 Task: In the Company nvidia.com, Create email and send with subject: 'Welcome to a New Paradigm: Introducing Our Visionary Solution', and with mail content 'Hello,_x000D_
Unlock your full potential with our game-changing solution. Embrace the possibilities and embark on a journey of growth and success in your industry._x000D_
Regards', attach the document: Project_plan.docx and insert image: visitingcard.jpg. Below Regards, write Instagram and insert the URL: 'www.instagram.com'. Mark checkbox to create task to follow up : In 3 business days .  Enter or choose an email address of recipient's from company's contact and send.. Logged in from softage.5@softage.net
Action: Mouse moved to (79, 60)
Screenshot: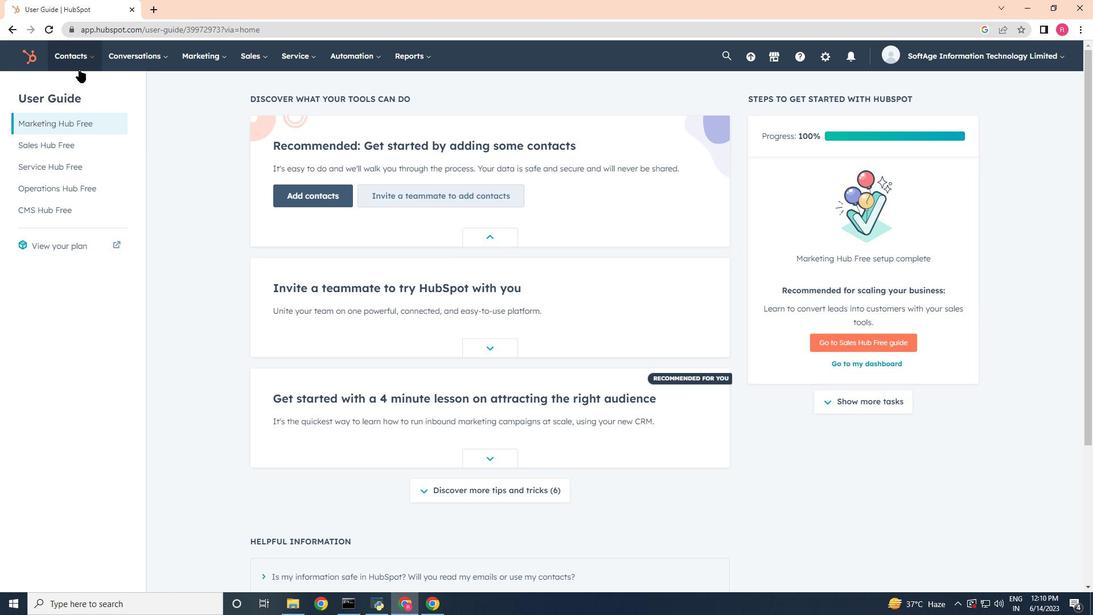 
Action: Mouse pressed left at (79, 60)
Screenshot: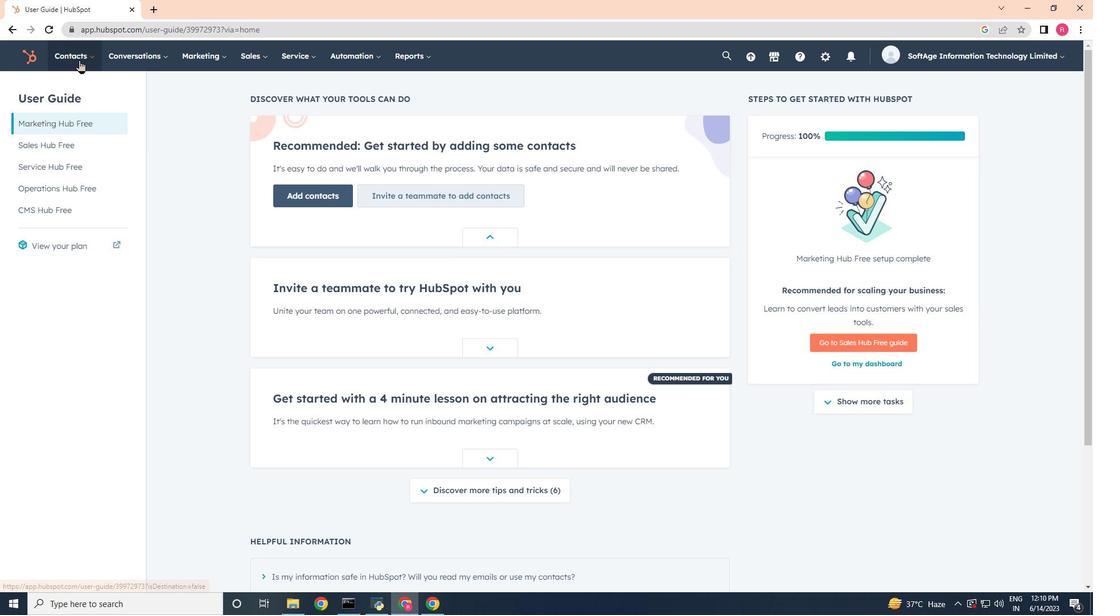 
Action: Mouse moved to (88, 89)
Screenshot: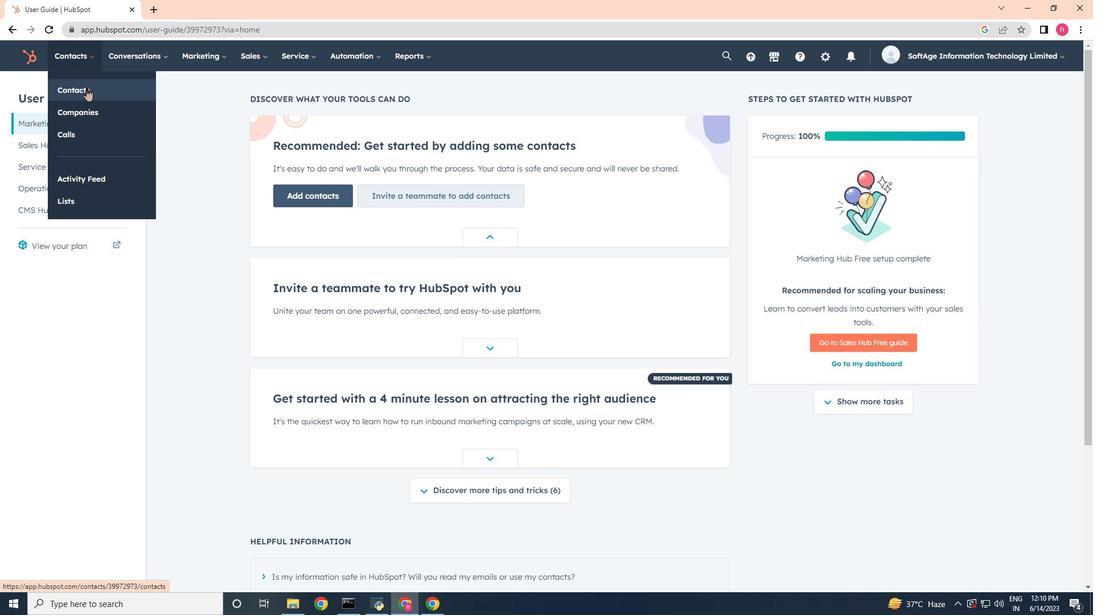 
Action: Mouse pressed left at (88, 89)
Screenshot: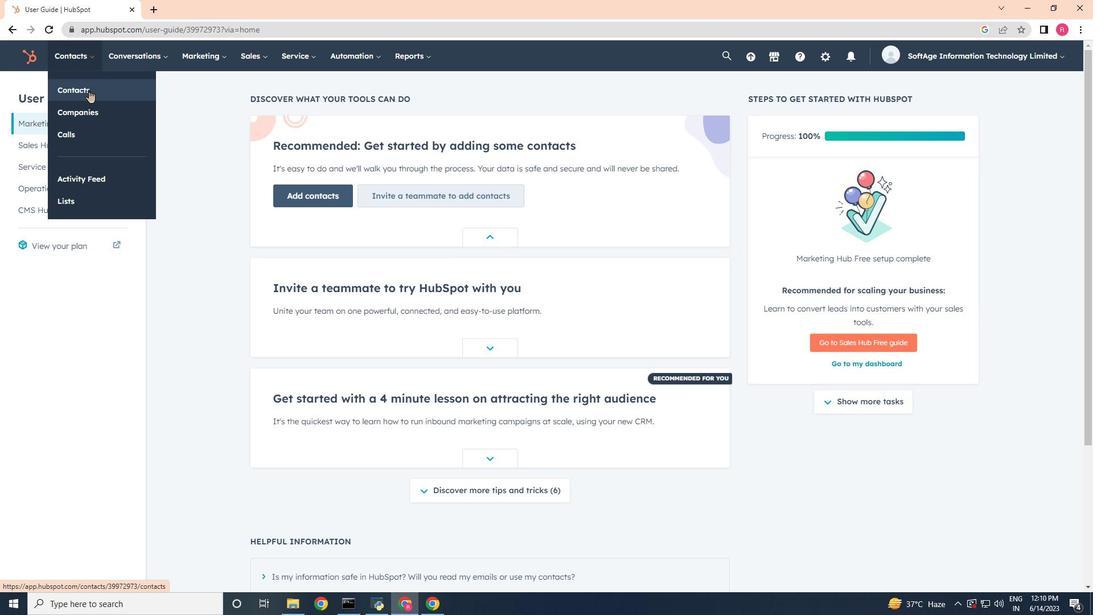 
Action: Mouse moved to (72, 61)
Screenshot: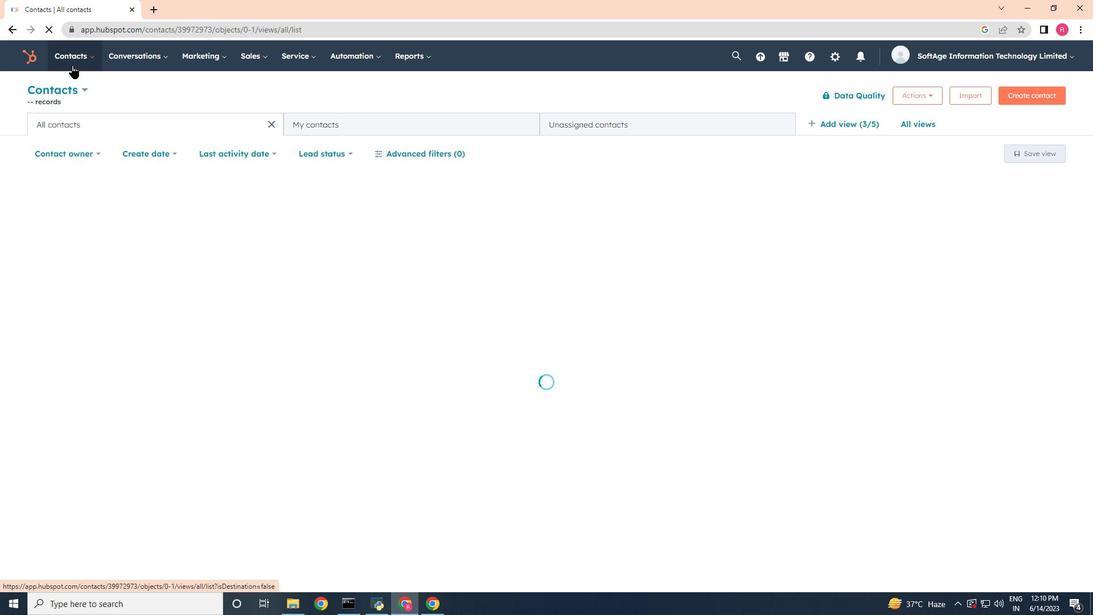 
Action: Mouse pressed left at (72, 61)
Screenshot: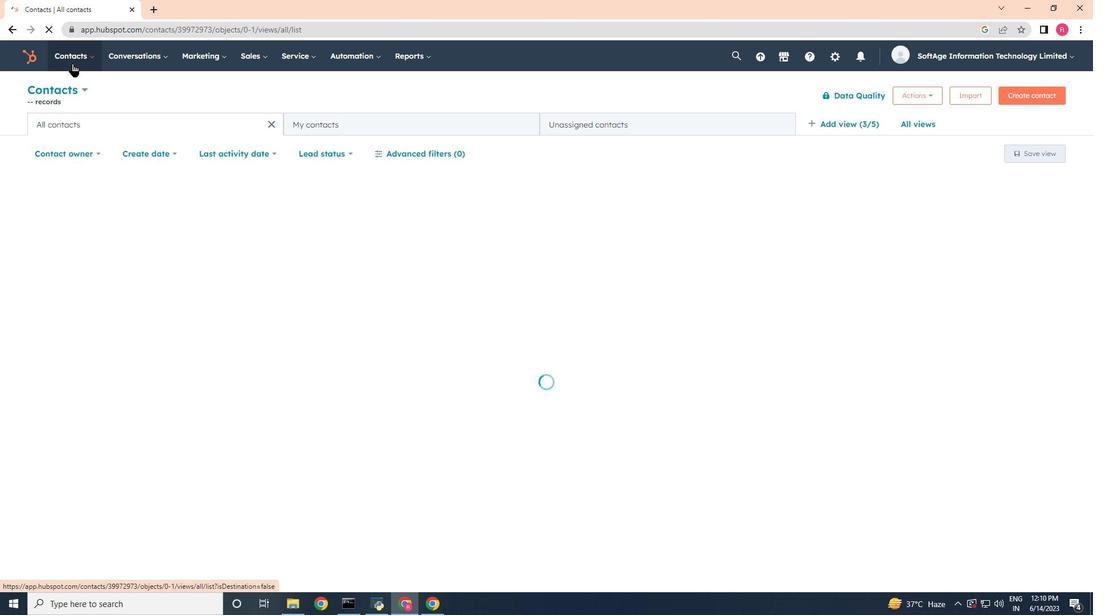 
Action: Mouse moved to (87, 111)
Screenshot: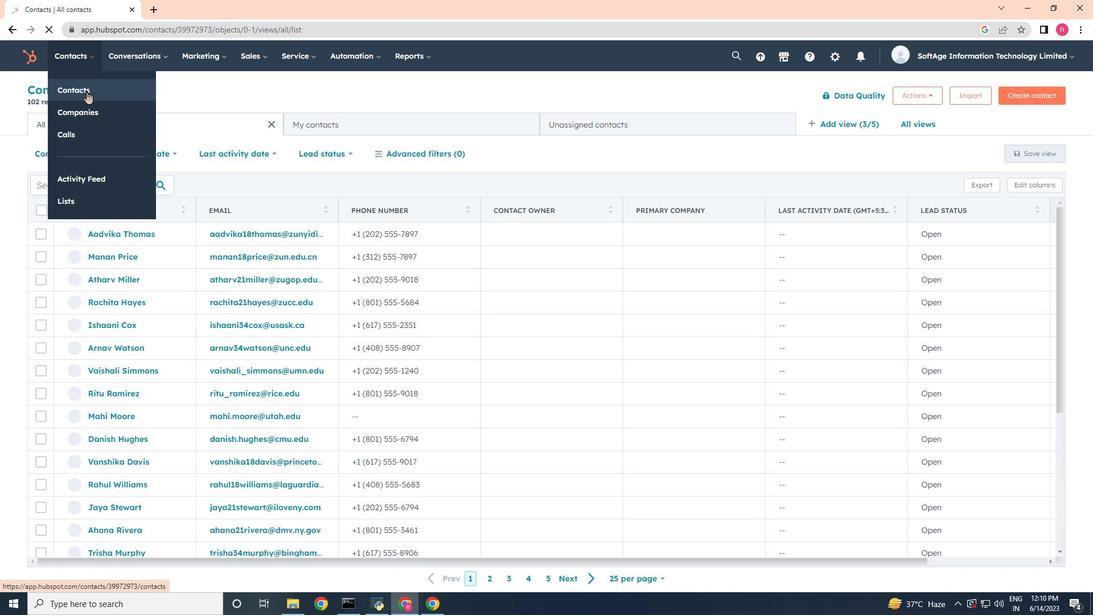 
Action: Mouse pressed left at (87, 111)
Screenshot: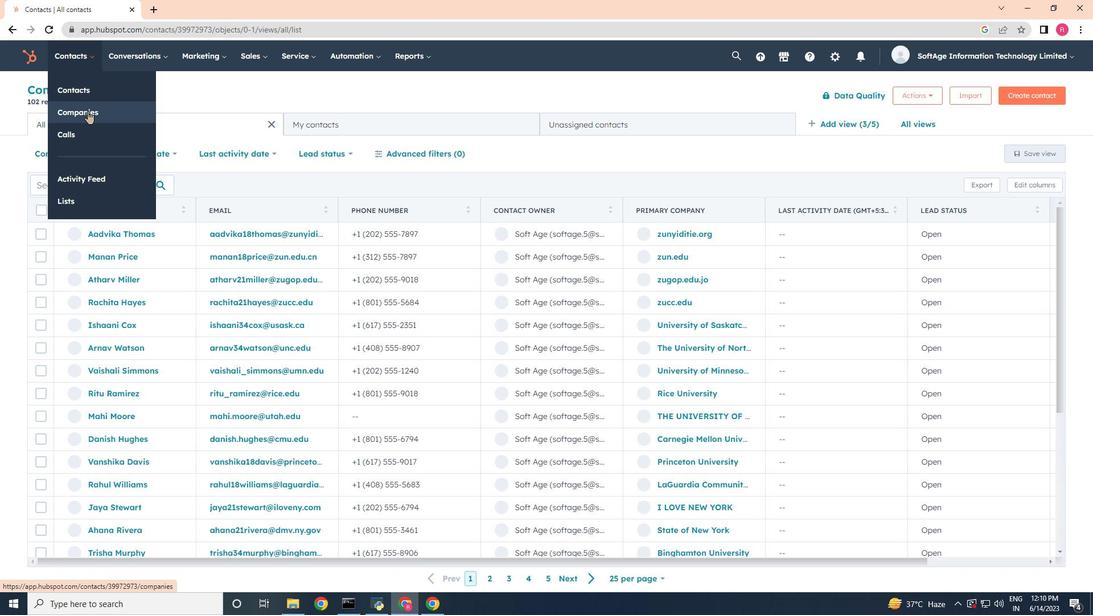 
Action: Mouse moved to (96, 182)
Screenshot: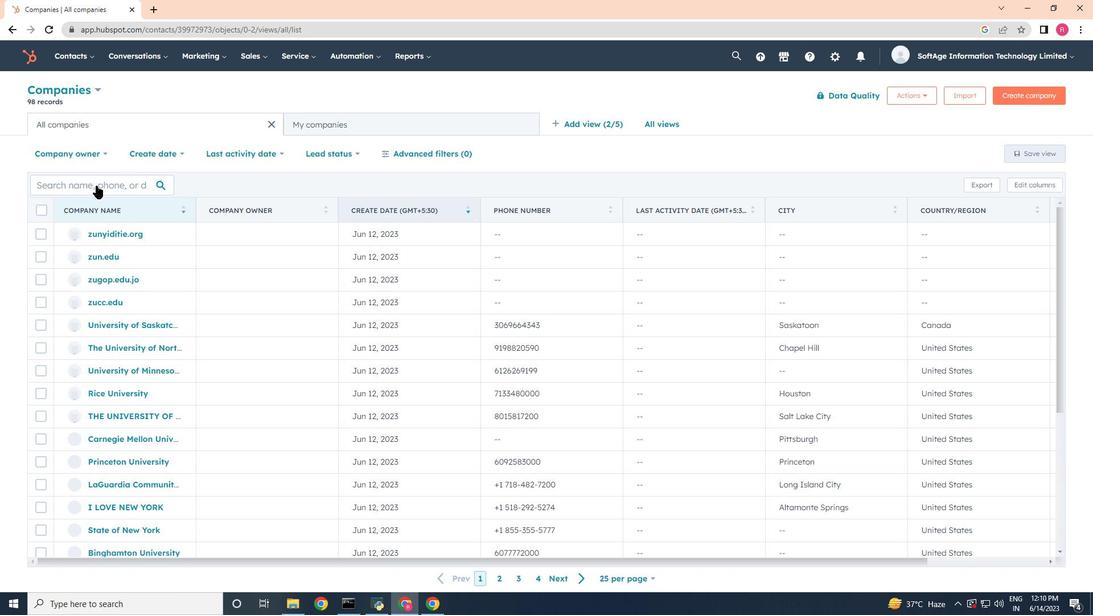 
Action: Mouse pressed left at (96, 182)
Screenshot: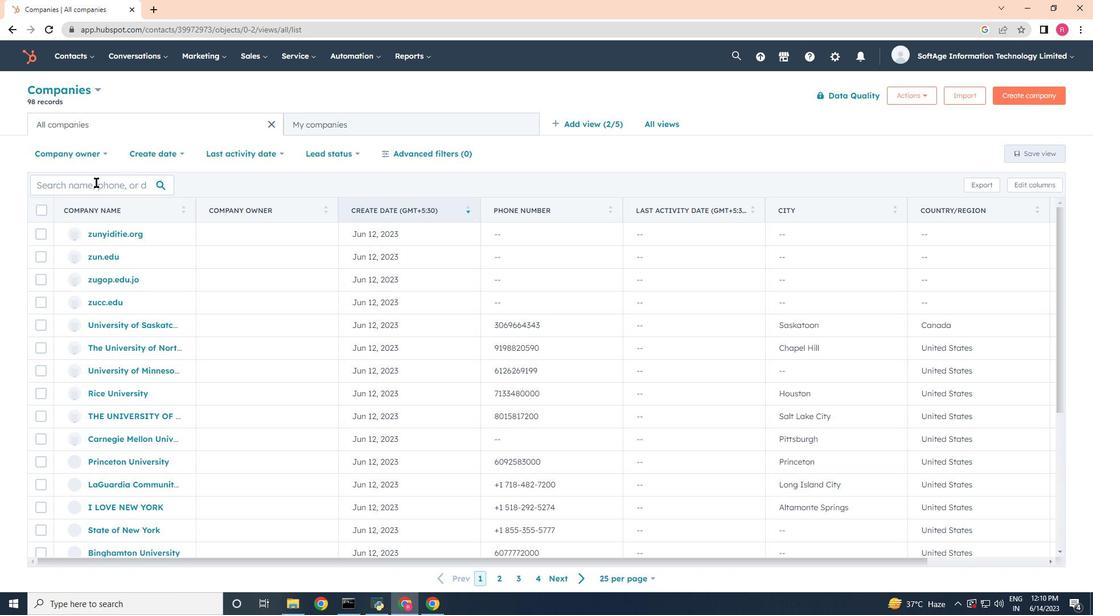 
Action: Key pressed nvidia.com
Screenshot: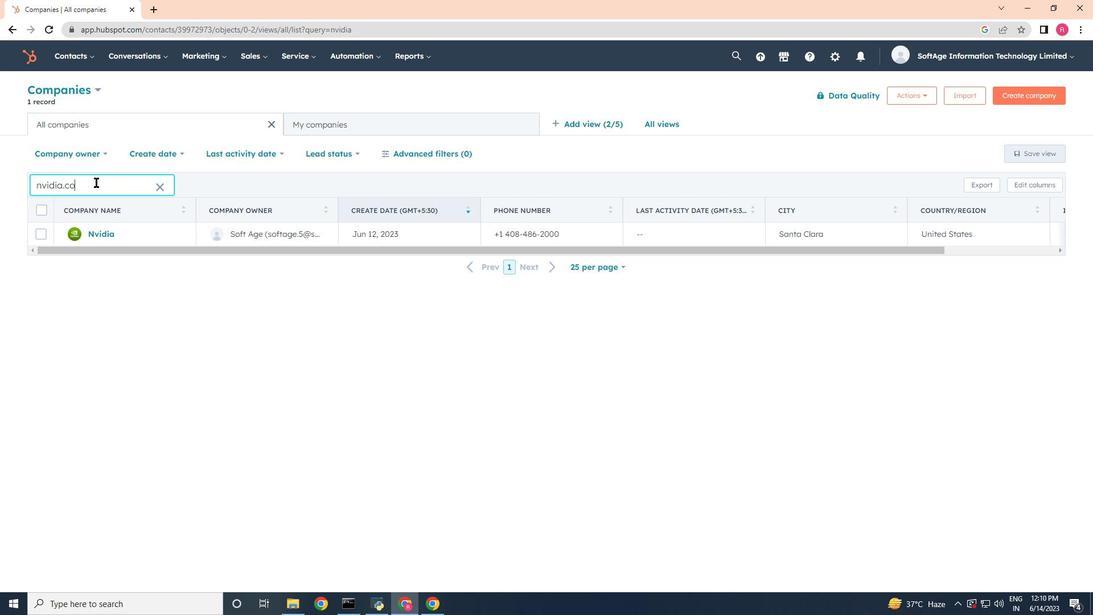 
Action: Mouse moved to (93, 233)
Screenshot: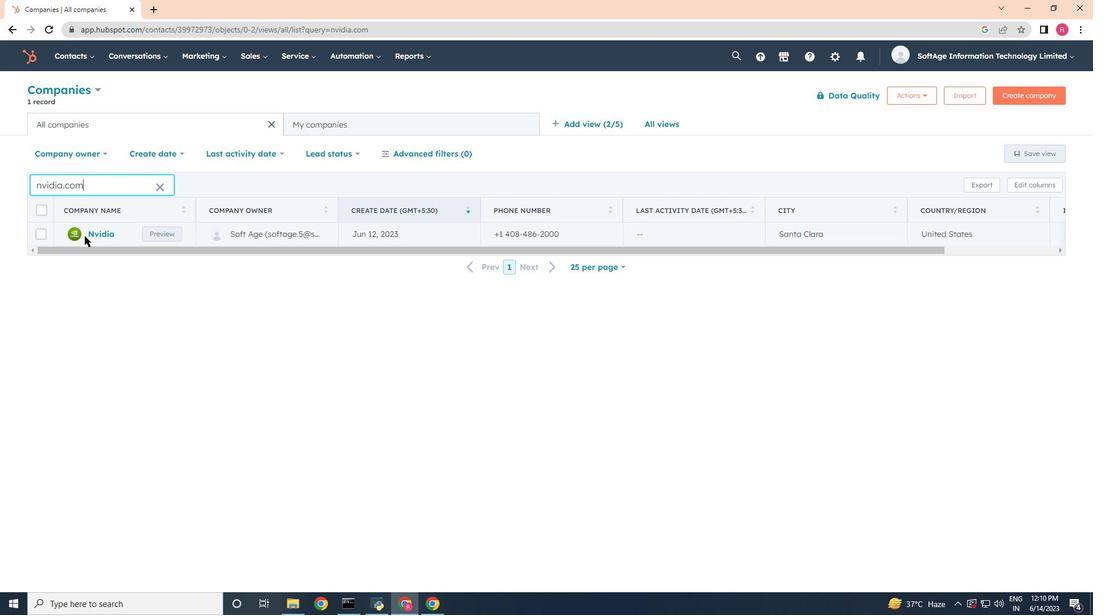 
Action: Mouse pressed left at (93, 233)
Screenshot: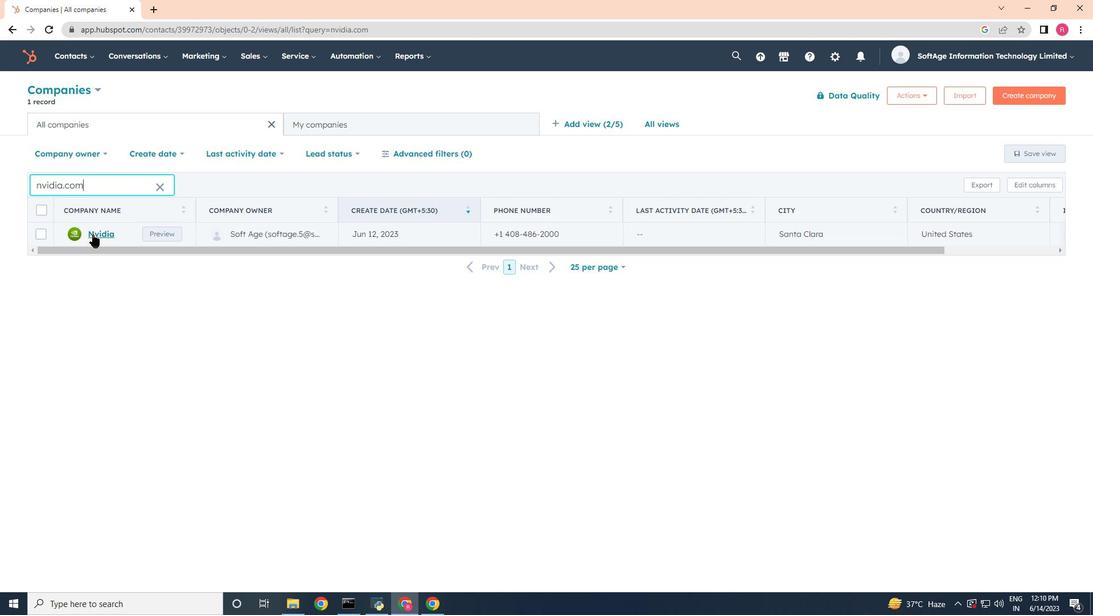 
Action: Mouse moved to (79, 194)
Screenshot: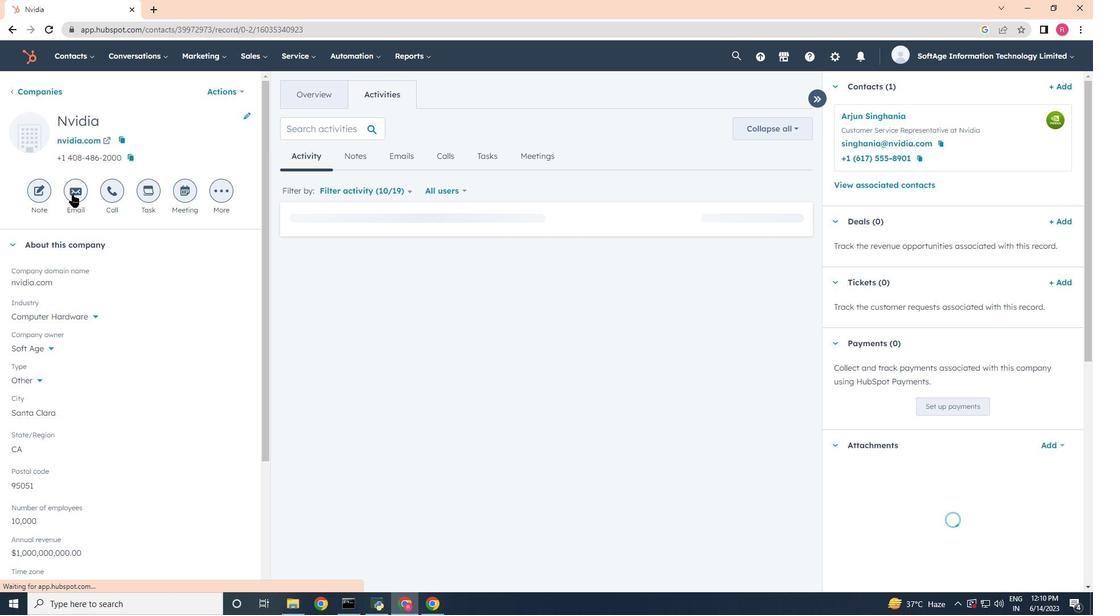 
Action: Mouse pressed left at (79, 194)
Screenshot: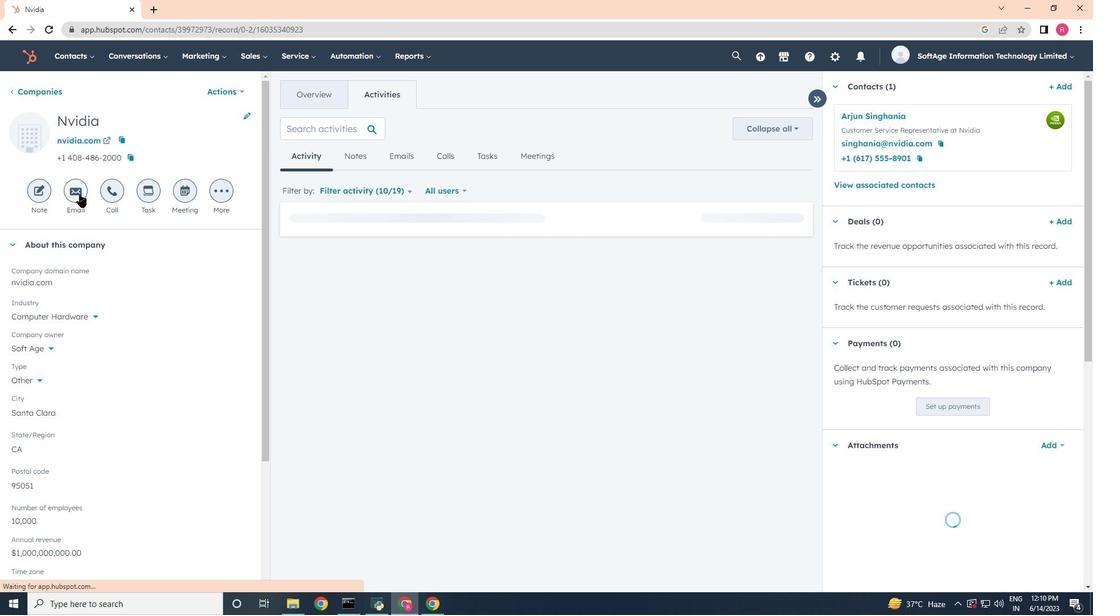 
Action: Mouse moved to (961, 285)
Screenshot: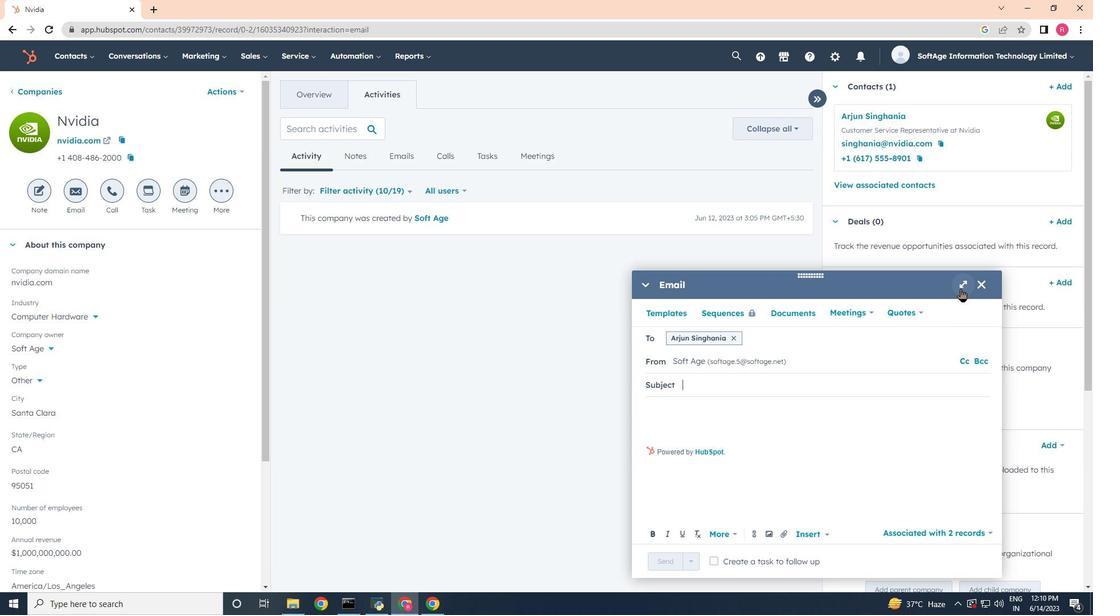 
Action: Mouse pressed left at (961, 285)
Screenshot: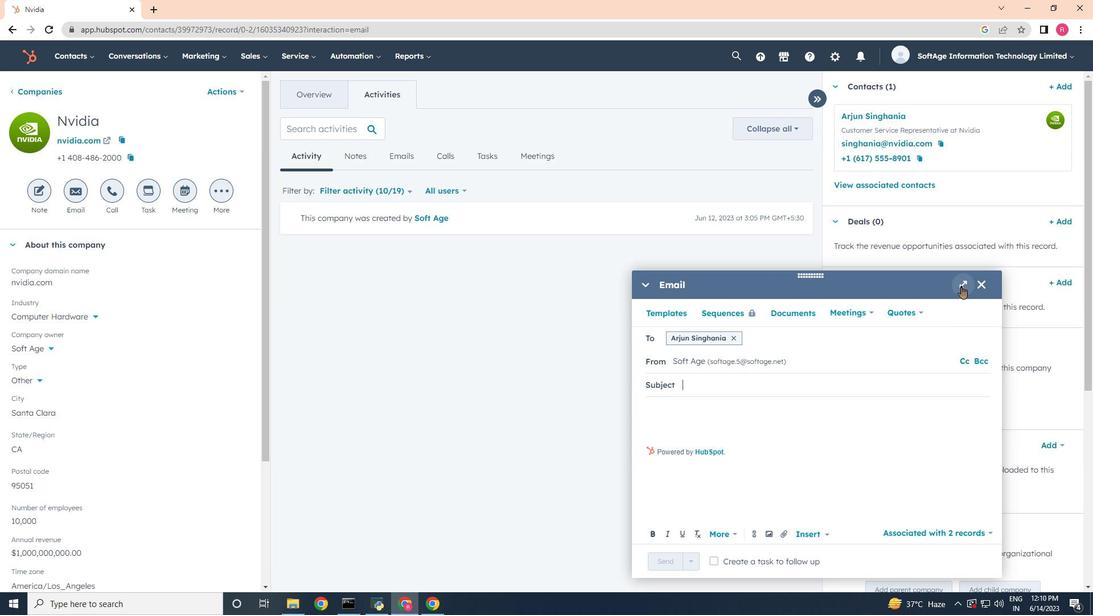 
Action: Mouse moved to (420, 340)
Screenshot: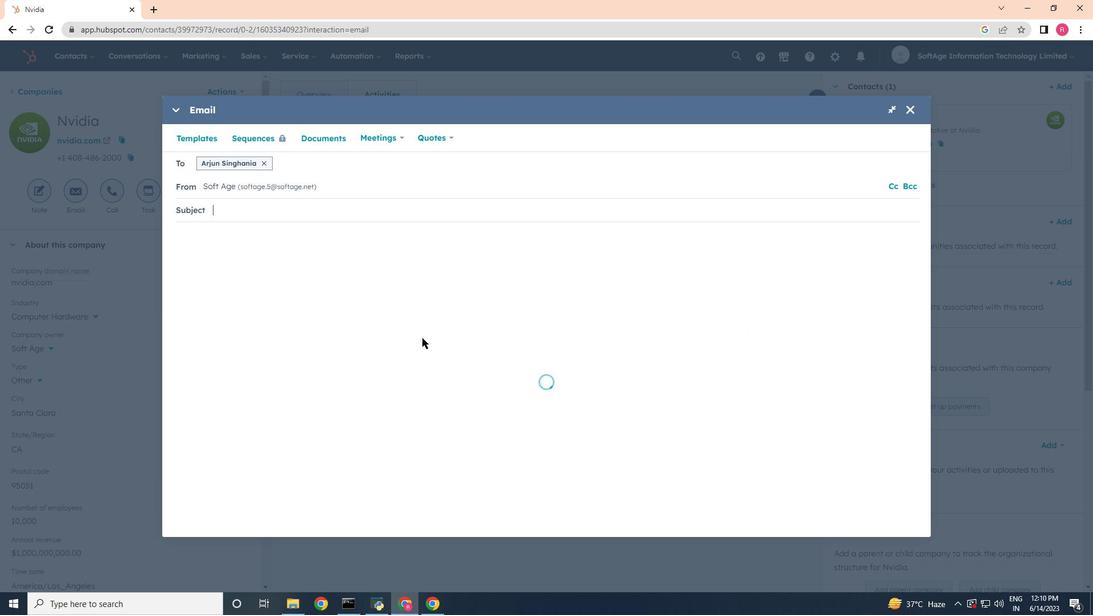 
Action: Key pressed <Key.shift>Welcome<Key.space>to<Key.space>a<Key.space><Key.shift>New<Key.space><Key.shift>Paradigm<Key.space><Key.backspace><Key.shift_r>:<Key.space><Key.shift>Introducing<Key.space><Key.shift>Our<Key.space><Key.shift><Key.shift><Key.shift><Key.shift><Key.shift><Key.shift><Key.shift><Key.shift><Key.shift><Key.shift><Key.shift><Key.shift><Key.shift>Visionary<Key.space><Key.shift>Solution
Screenshot: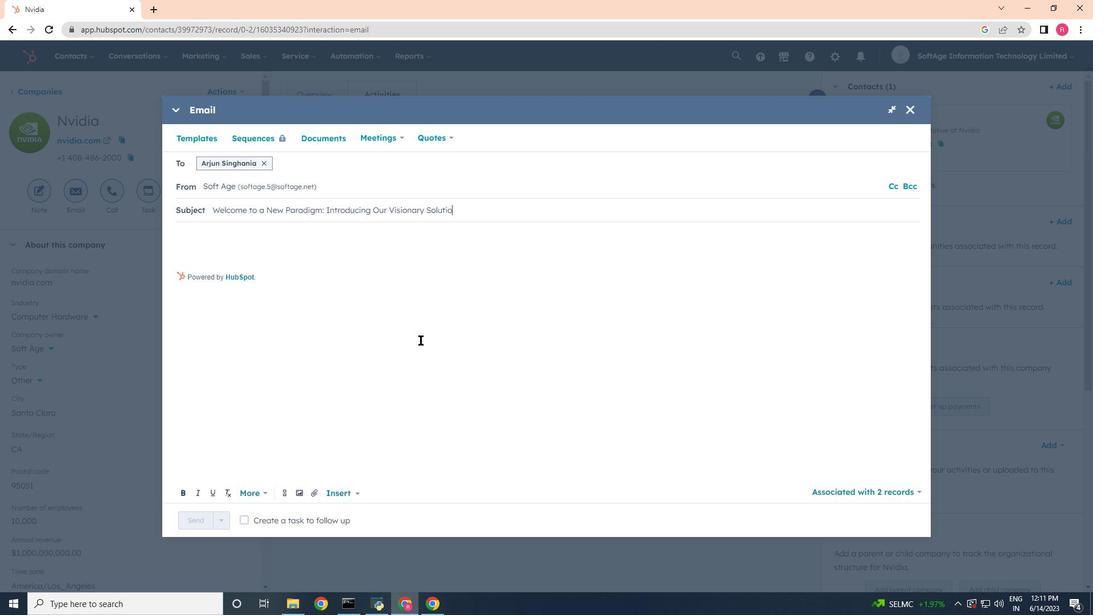 
Action: Mouse moved to (189, 231)
Screenshot: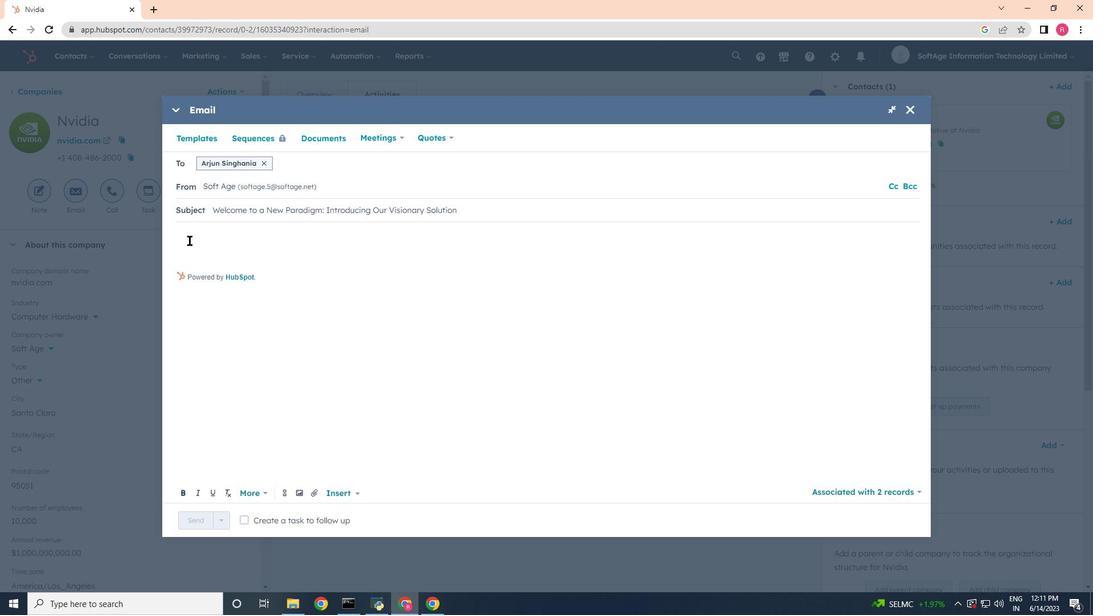 
Action: Mouse pressed left at (189, 231)
Screenshot: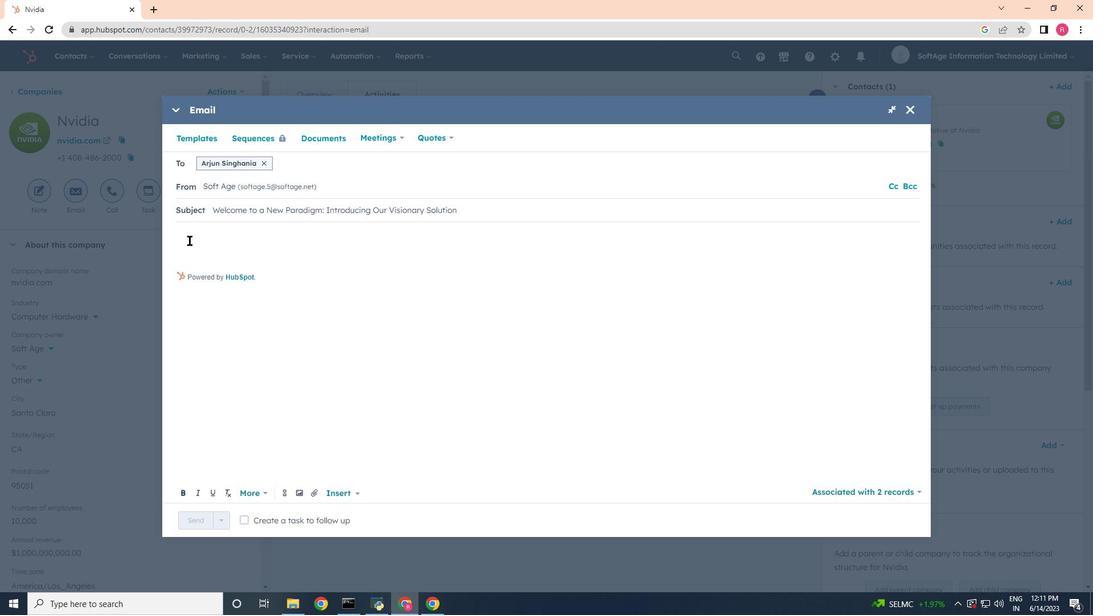 
Action: Key pressed <Key.shift>U<Key.backspace><Key.shift>Hello,<Key.enter><Key.enter><Key.shift><Key.shift><Key.shift><Key.shift><Key.shift><Key.shift>Unlock<Key.space>your<Key.space>full<Key.space>potential<Key.space>with<Key.space>our<Key.space>game-changing<Key.space>solution<Key.space><Key.backspace>.<Key.space><Key.shift><Key.shift><Key.shift><Key.shift><Key.shift><Key.shift><Key.shift>Embrace<Key.space>the<Key.space>possibiliy<Key.backspace>ties<Key.space>and<Key.space>embark<Key.space>i<Key.backspace>on<Key.space>a<Key.space>journey<Key.space>of<Key.space>grouth<Key.space>and<Key.space>success
Screenshot: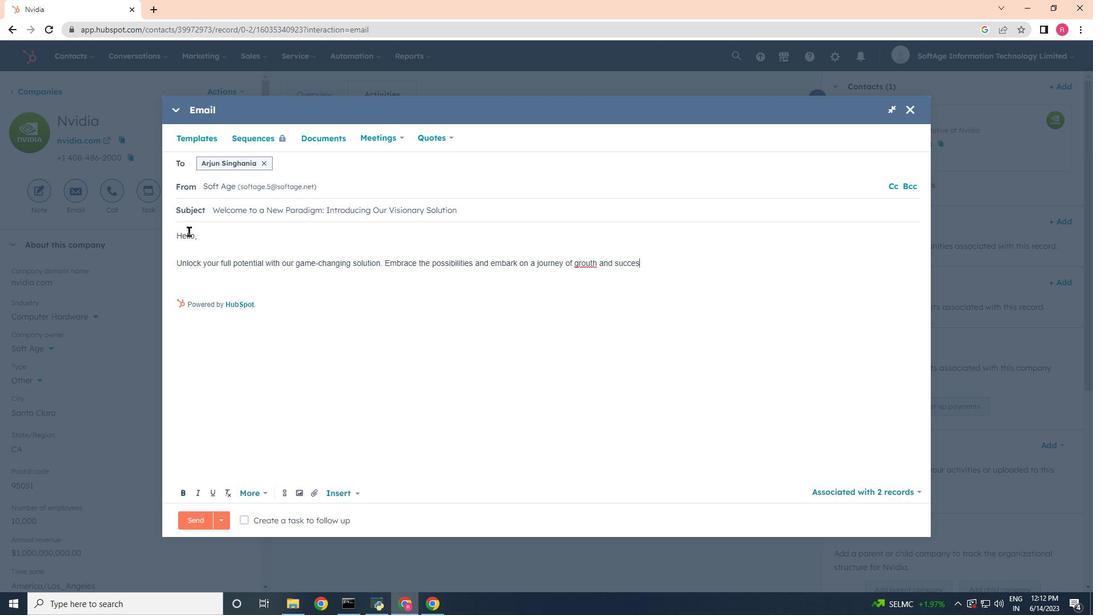 
Action: Mouse moved to (591, 264)
Screenshot: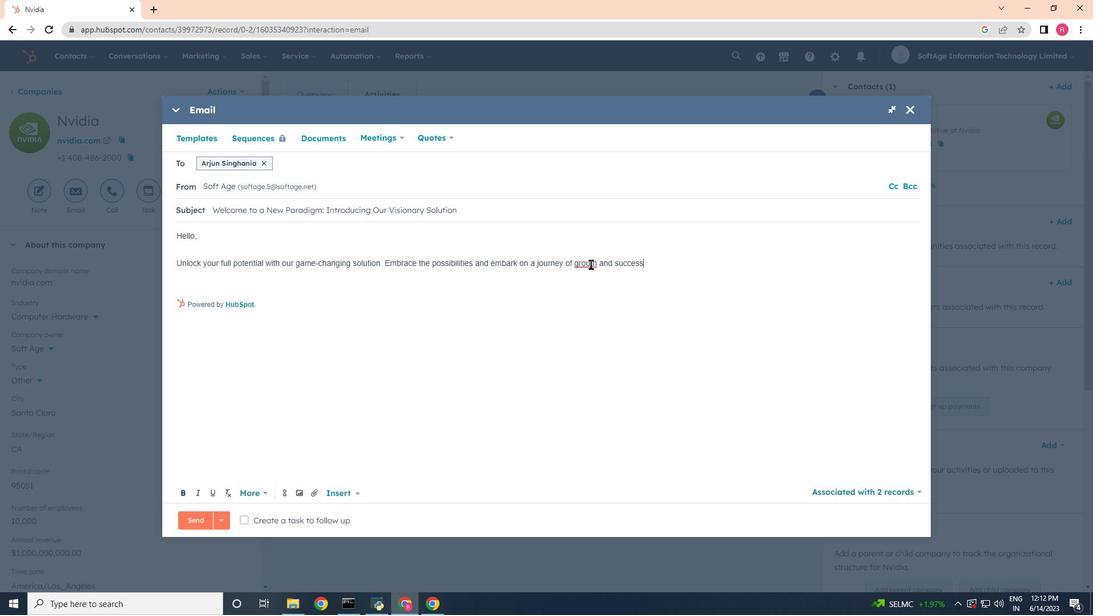
Action: Mouse pressed left at (591, 264)
Screenshot: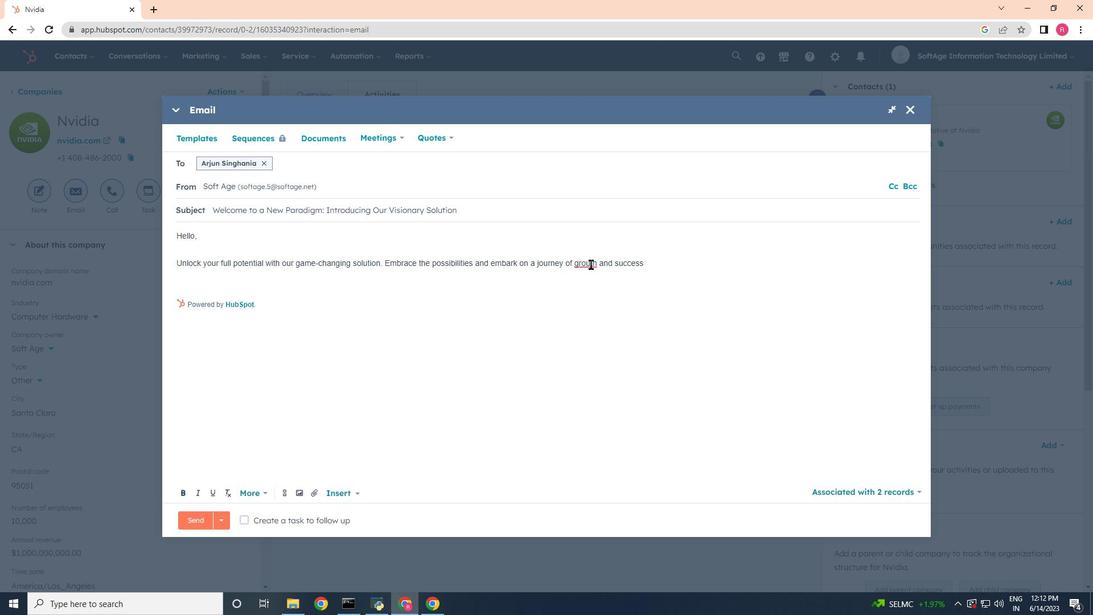 
Action: Mouse moved to (472, 218)
Screenshot: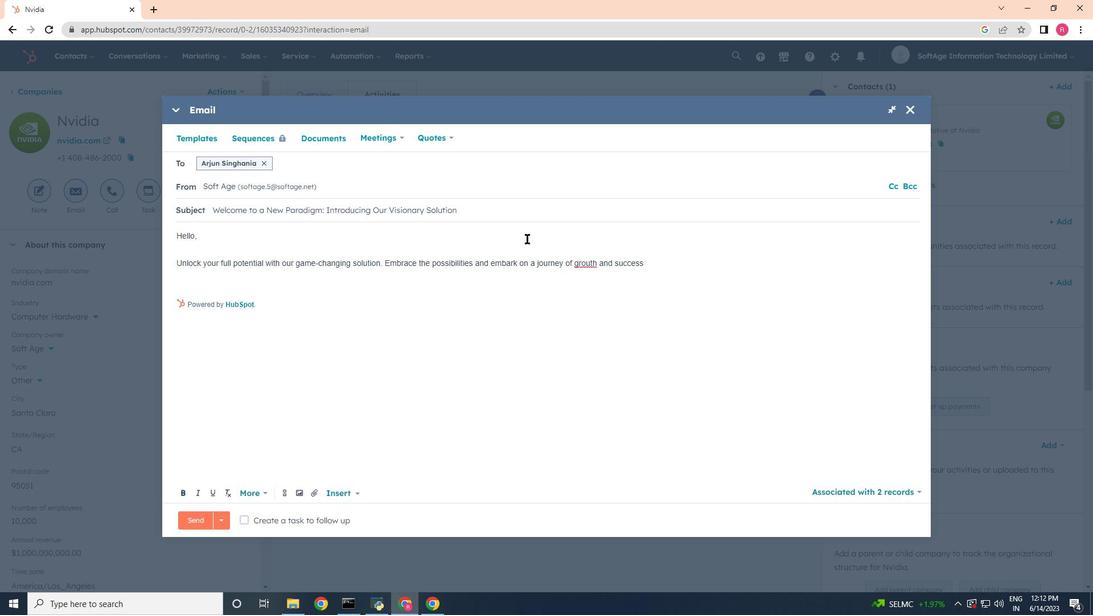 
Action: Key pressed <Key.backspace>w
Screenshot: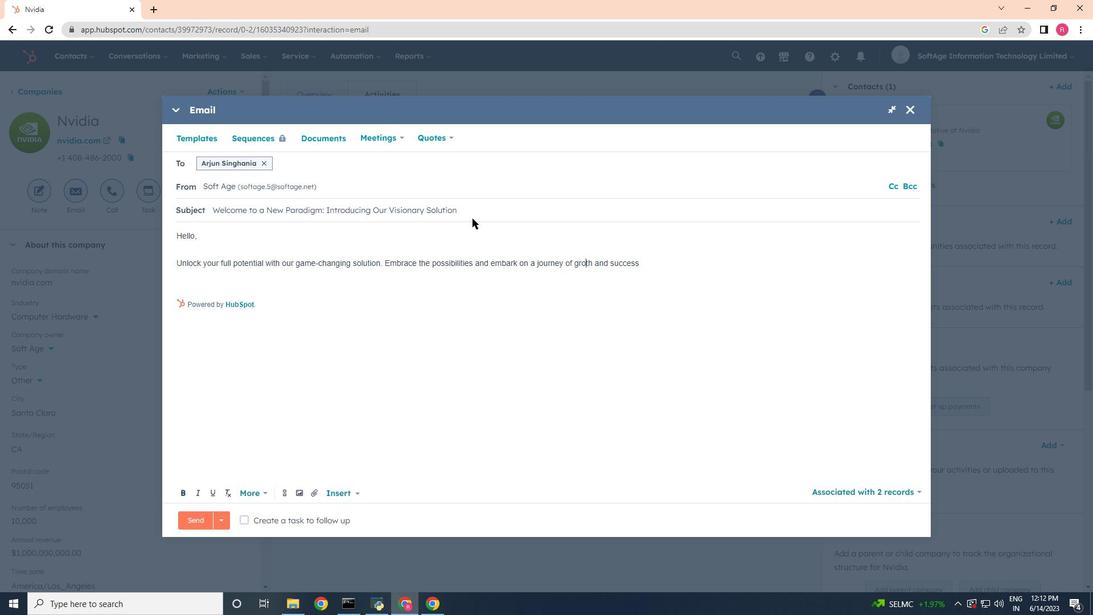 
Action: Mouse moved to (673, 263)
Screenshot: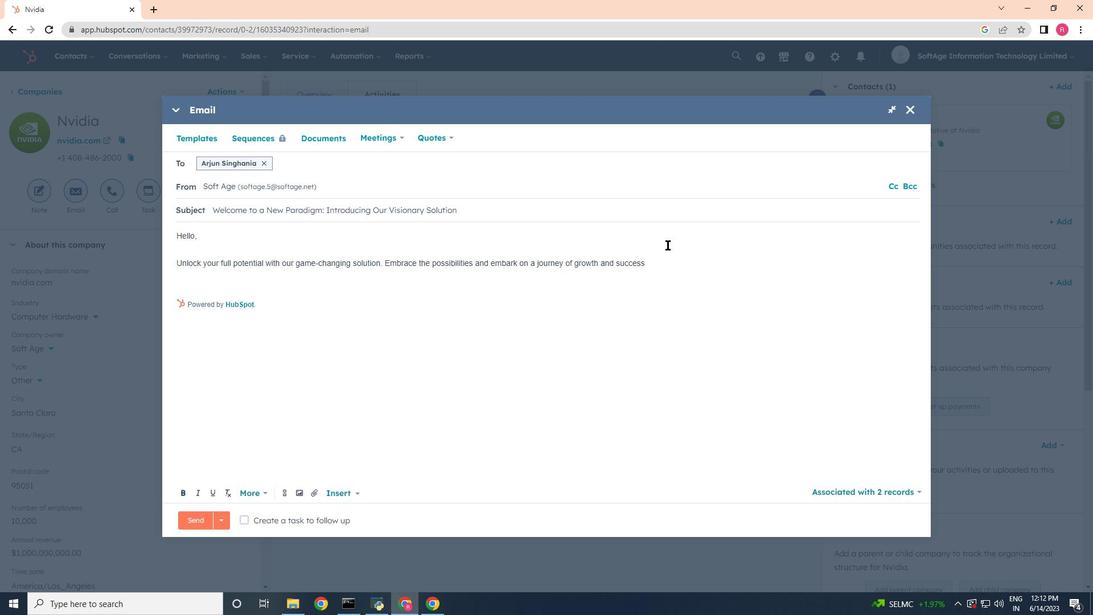 
Action: Mouse pressed left at (673, 263)
Screenshot: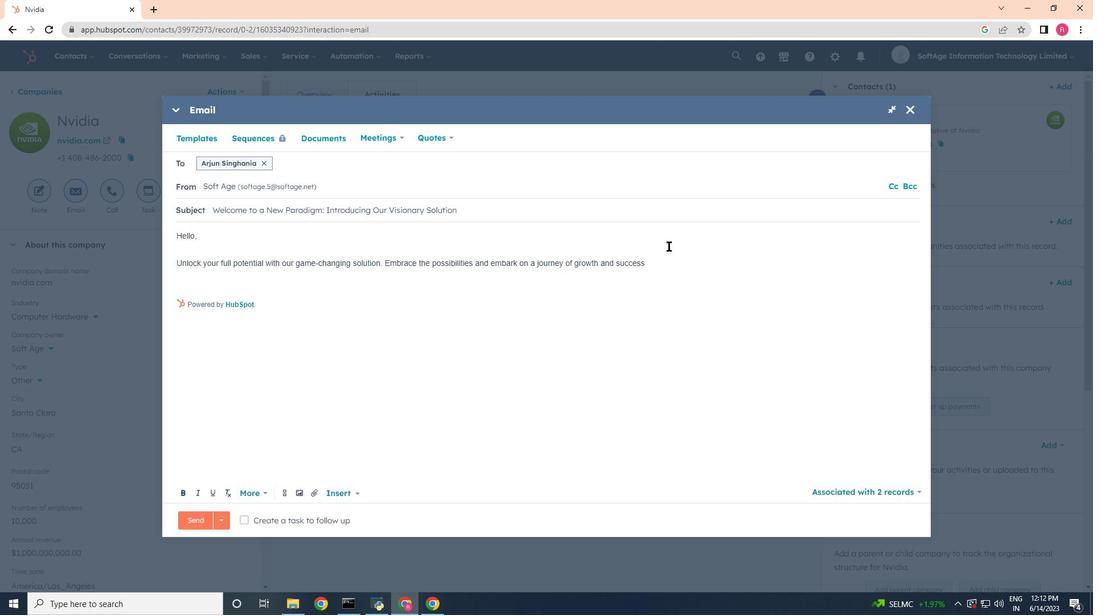
Action: Mouse moved to (607, 253)
Screenshot: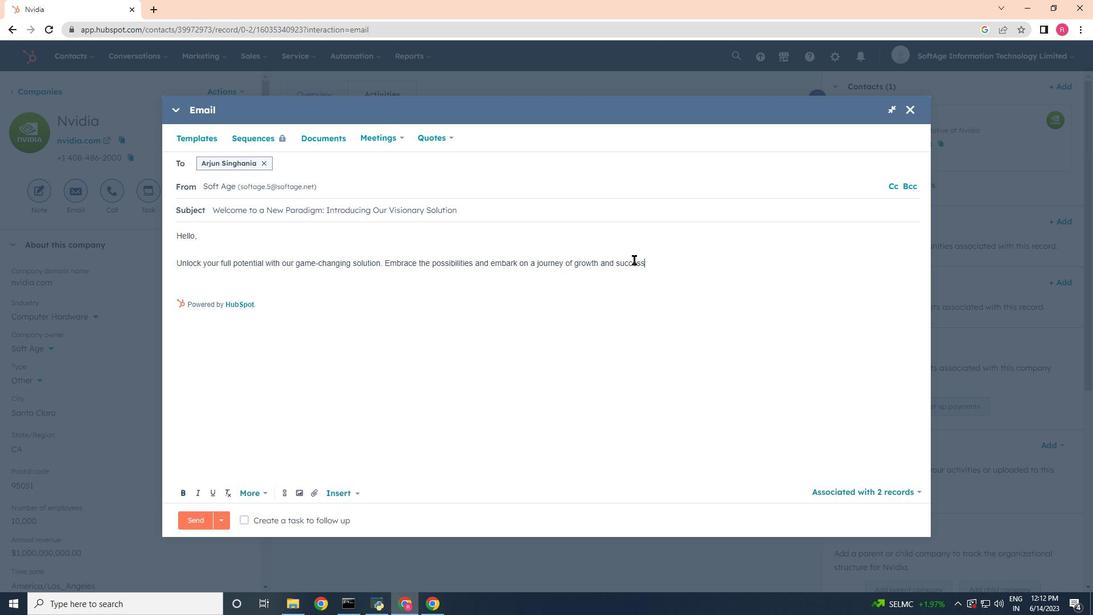 
Action: Key pressed <Key.space>in<Key.space>your<Key.space>industry.<Key.enter><Key.enter><Key.shift>Regards,<Key.enter>
Screenshot: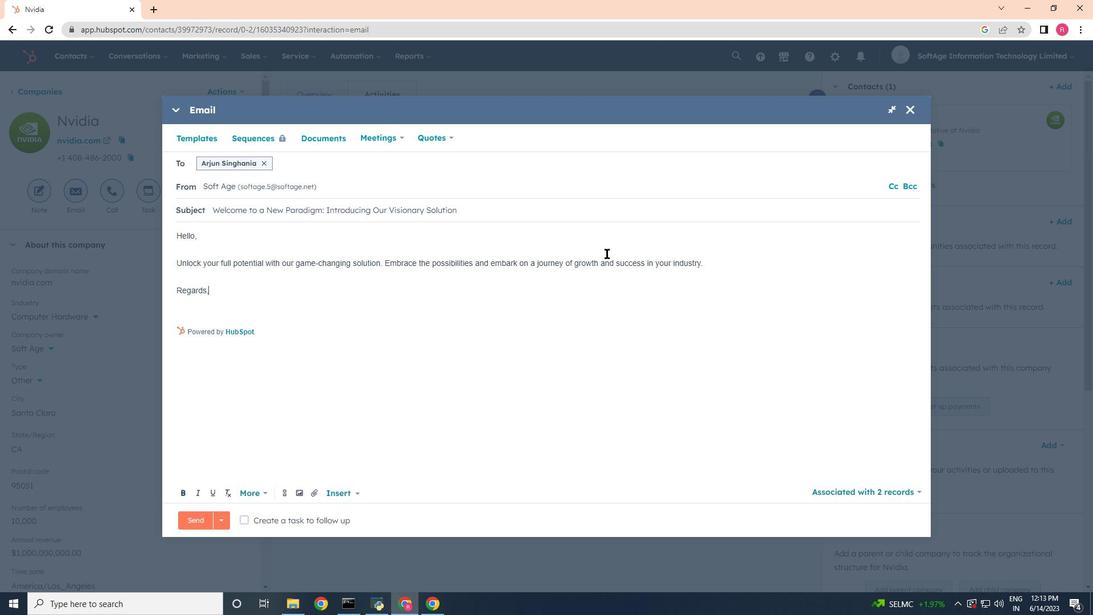 
Action: Mouse moved to (312, 492)
Screenshot: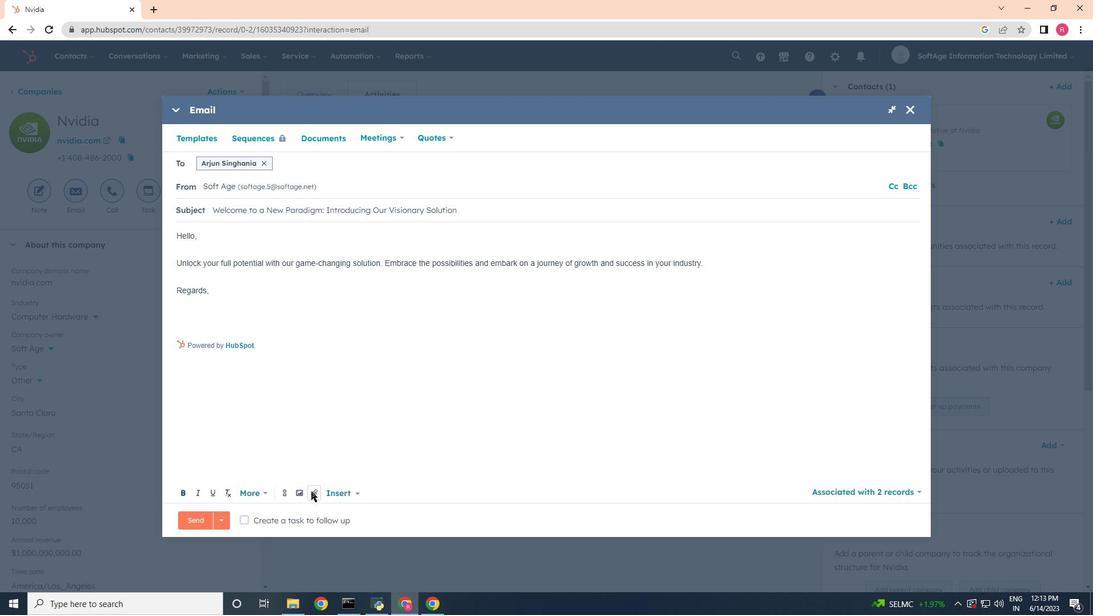 
Action: Mouse pressed left at (312, 492)
Screenshot: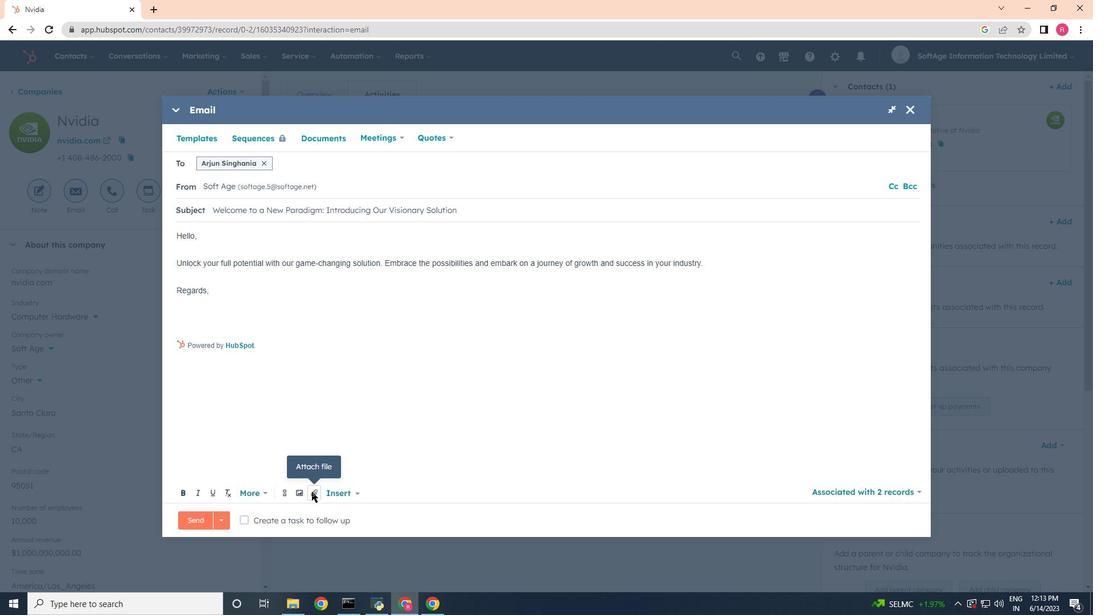 
Action: Mouse moved to (328, 458)
Screenshot: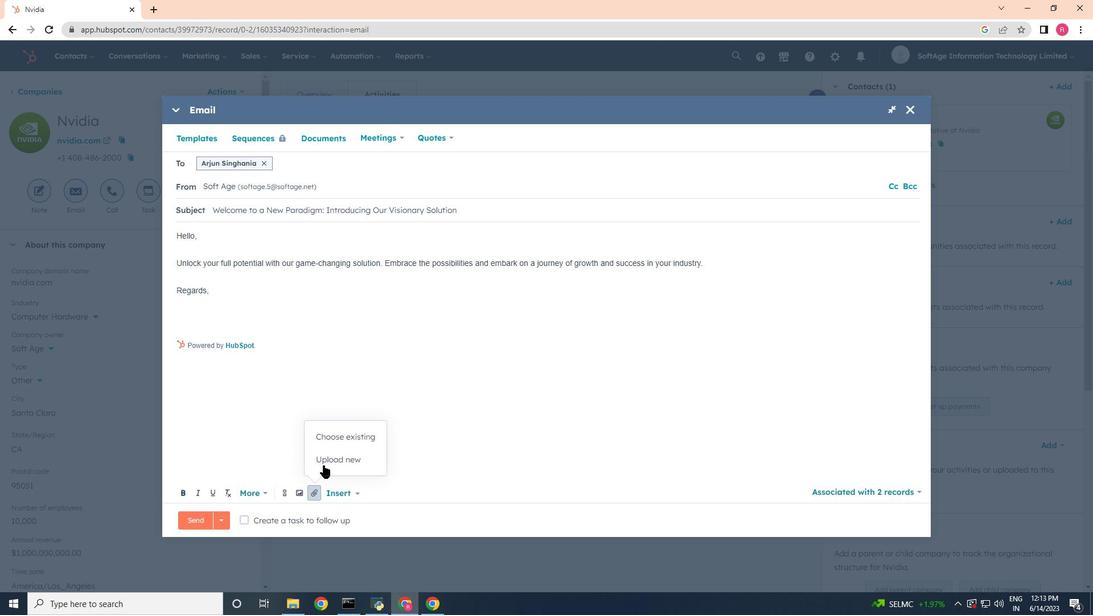 
Action: Mouse pressed left at (328, 458)
Screenshot: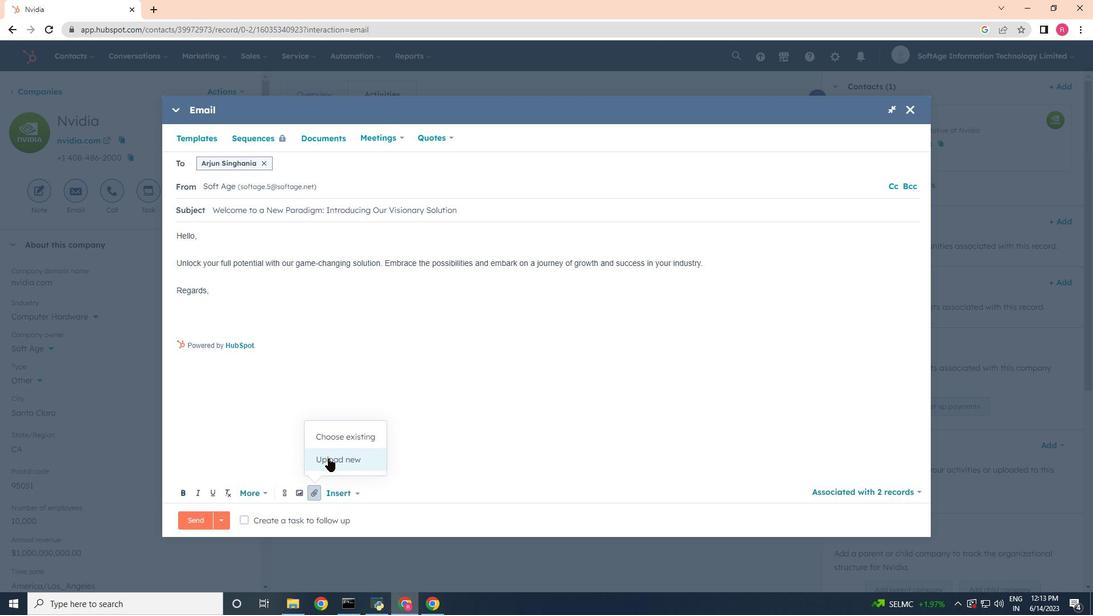 
Action: Mouse moved to (210, 174)
Screenshot: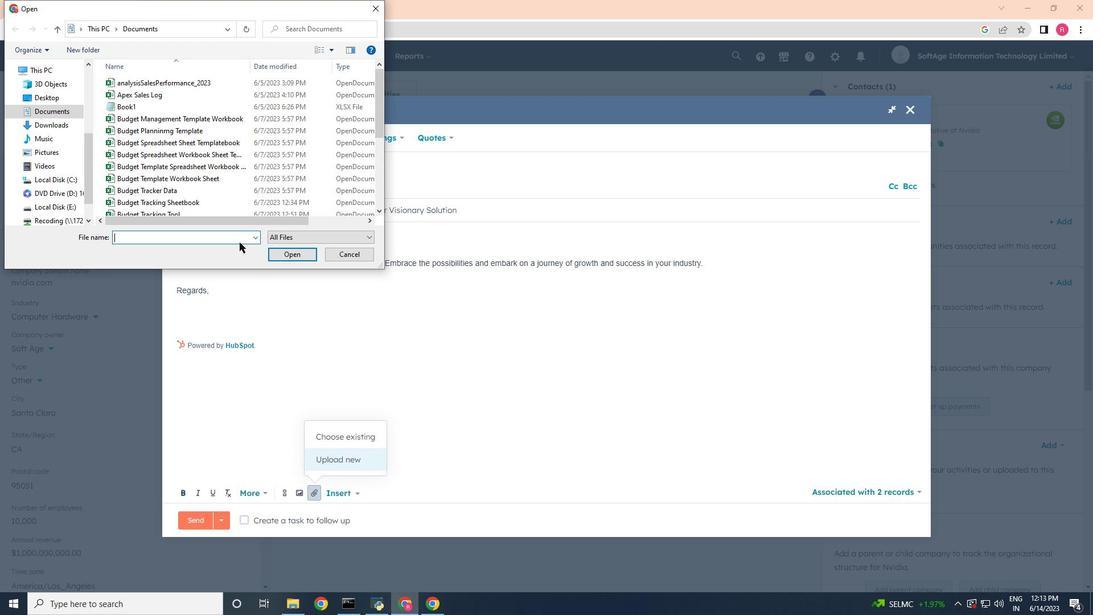 
Action: Mouse scrolled (210, 174) with delta (0, 0)
Screenshot: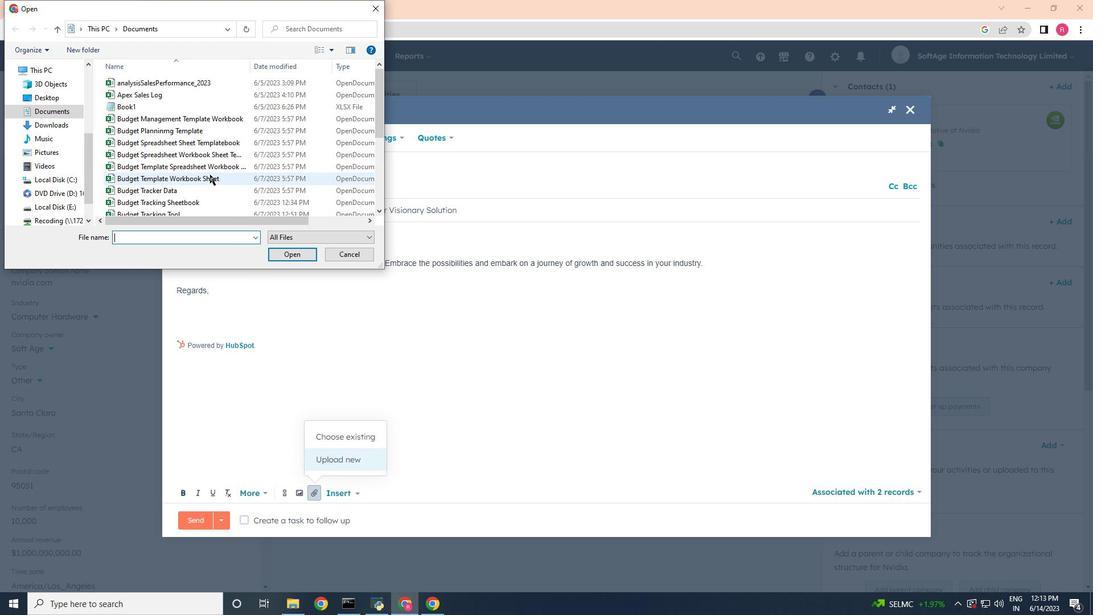 
Action: Mouse scrolled (210, 174) with delta (0, 0)
Screenshot: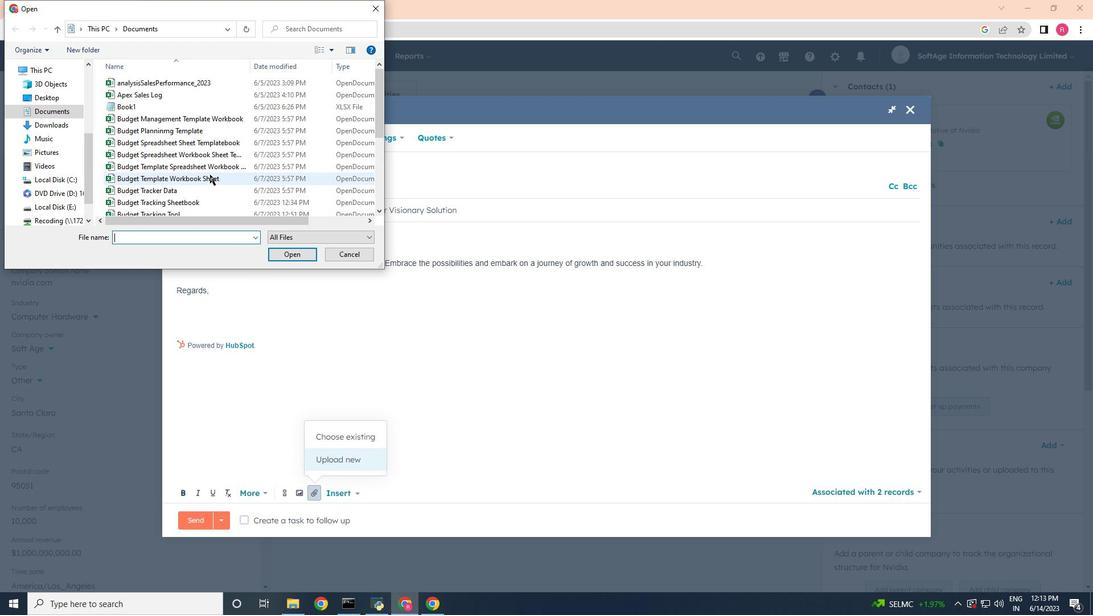 
Action: Mouse moved to (209, 174)
Screenshot: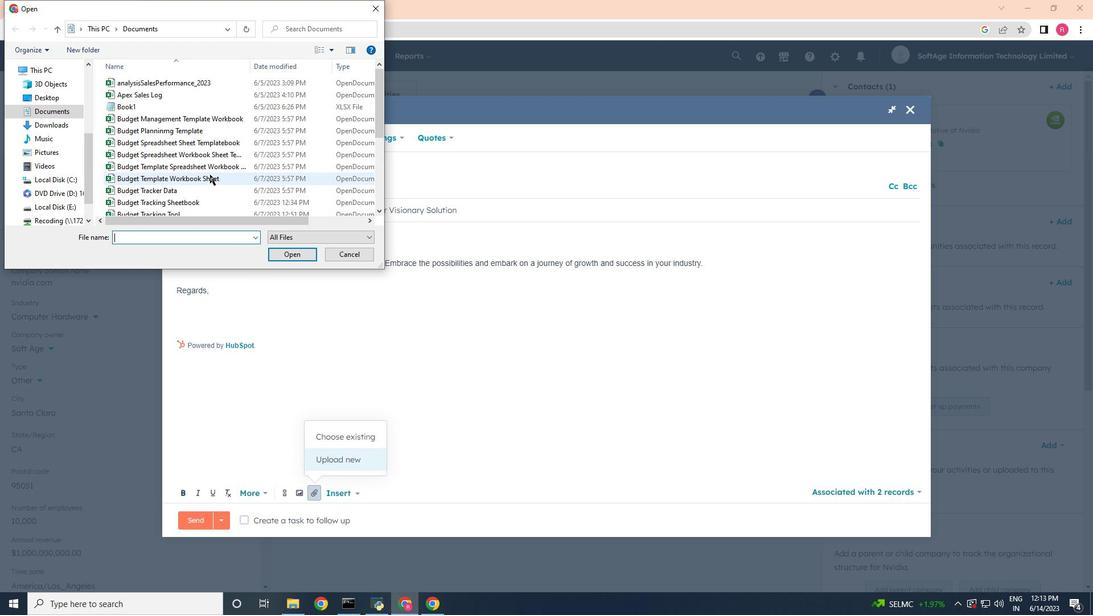 
Action: Mouse scrolled (209, 173) with delta (0, 0)
Screenshot: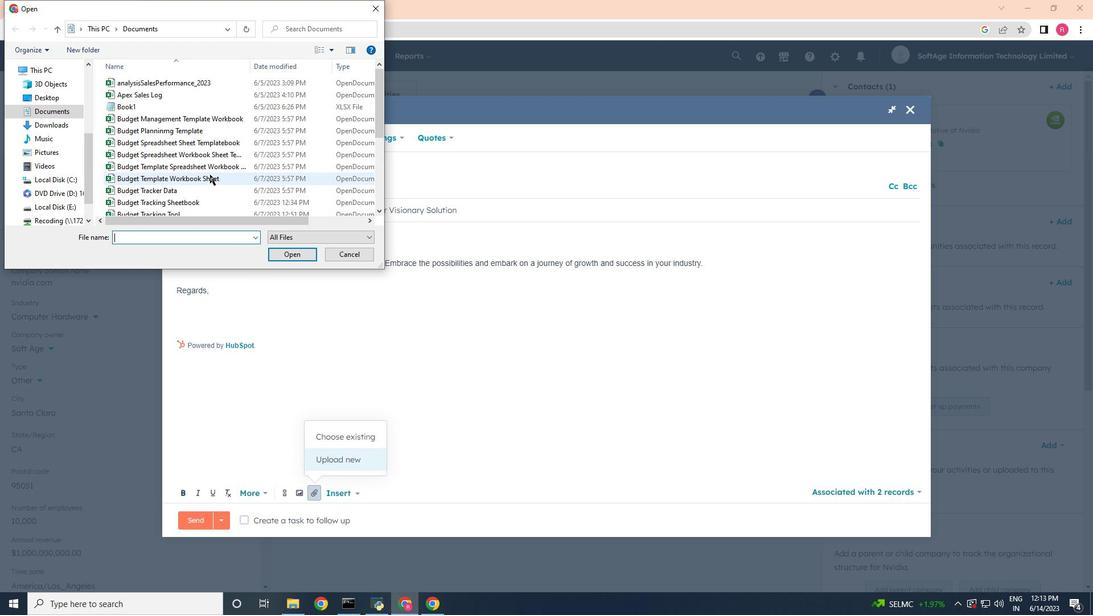 
Action: Mouse scrolled (209, 173) with delta (0, 0)
Screenshot: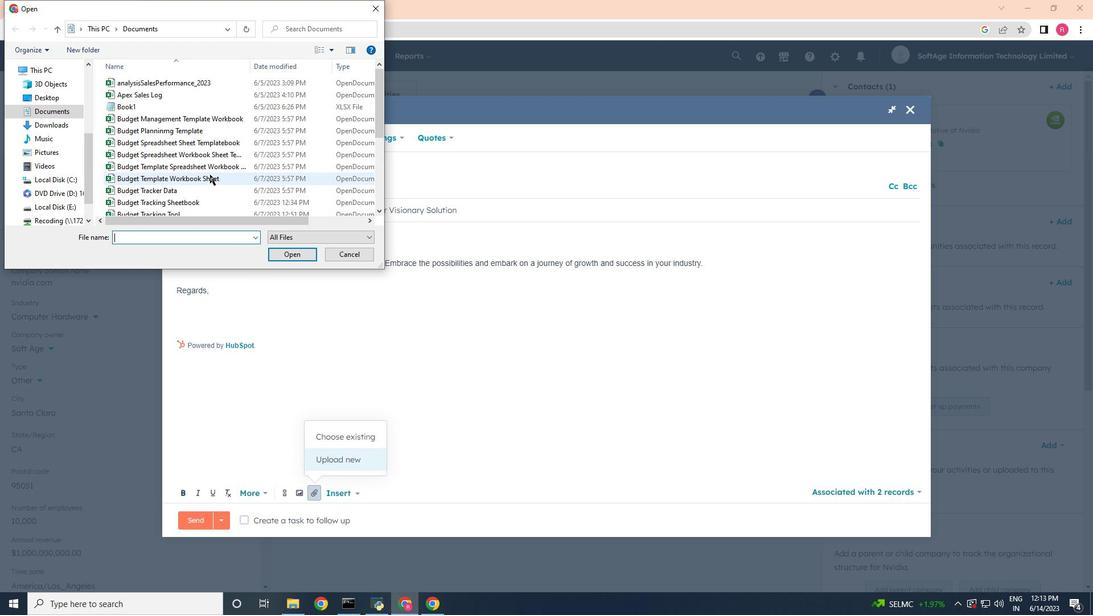 
Action: Mouse scrolled (209, 173) with delta (0, 0)
Screenshot: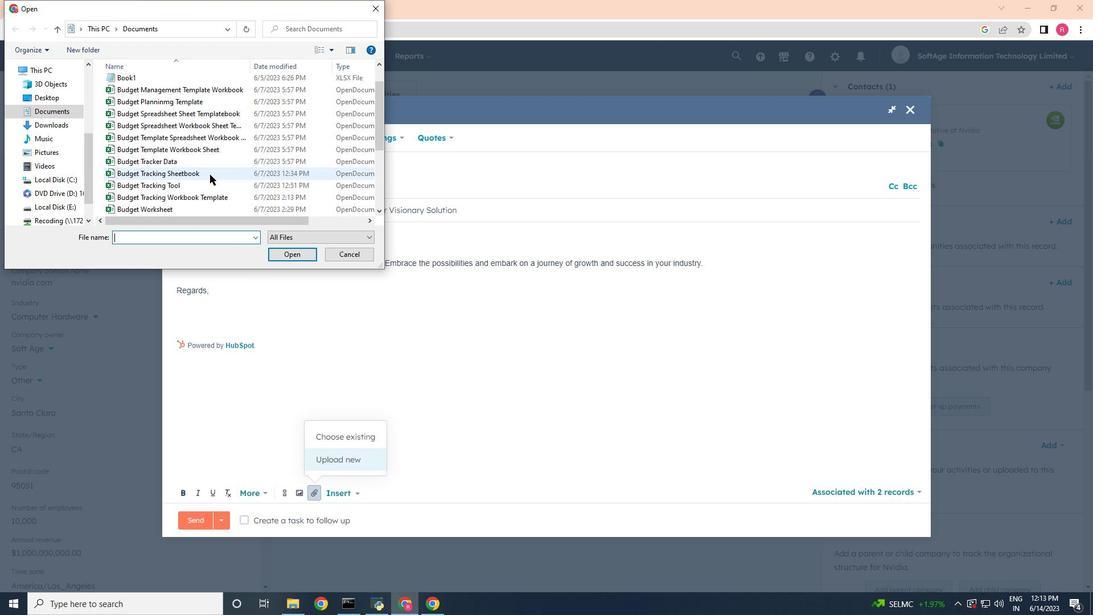
Action: Mouse scrolled (209, 173) with delta (0, 0)
Screenshot: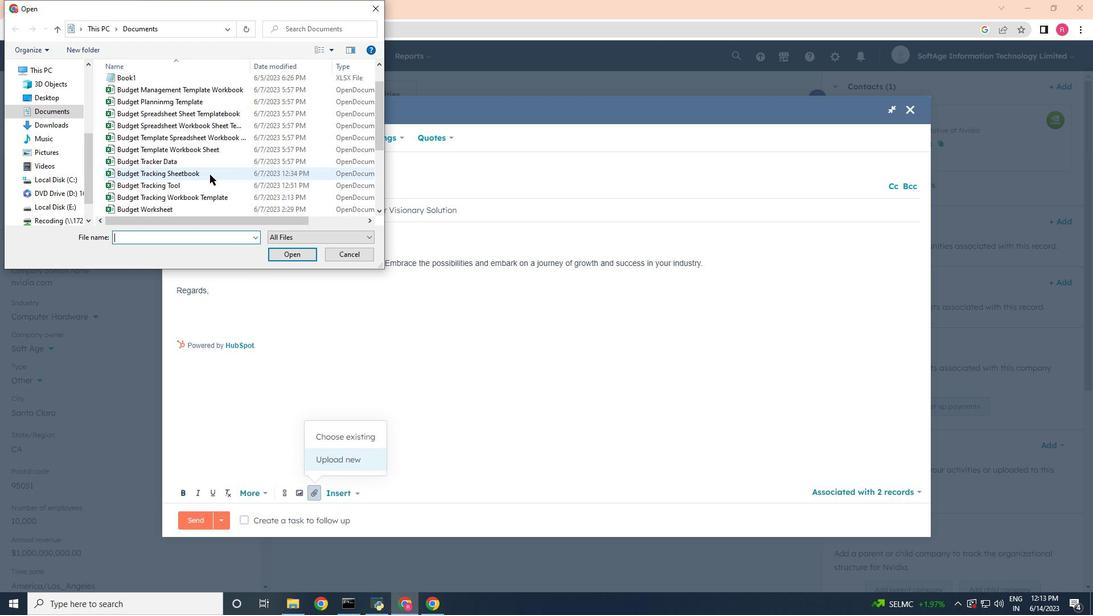 
Action: Mouse scrolled (209, 173) with delta (0, 0)
Screenshot: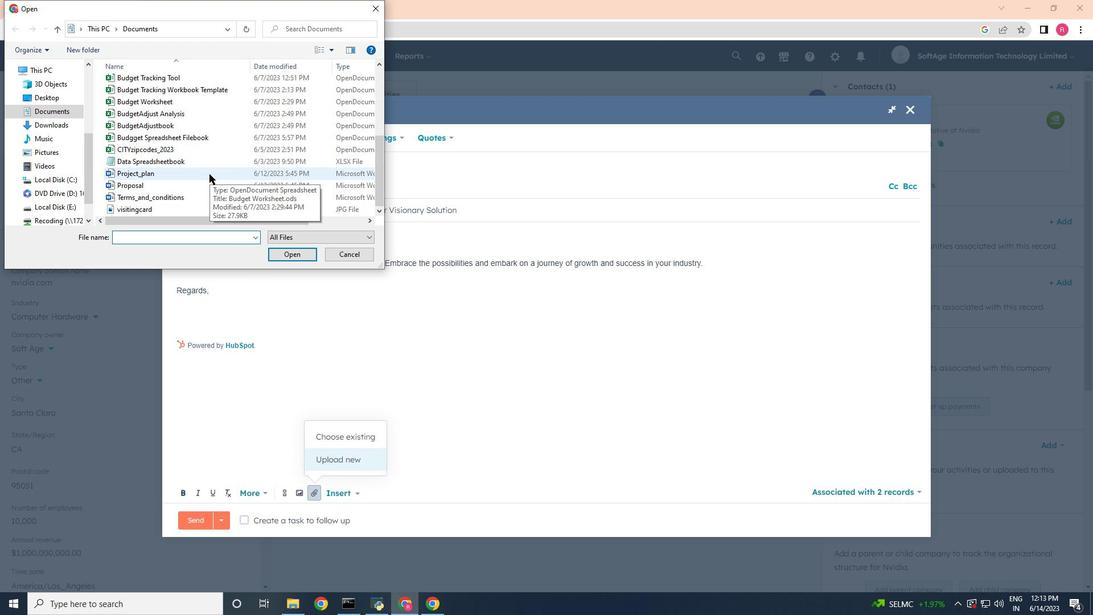 
Action: Mouse scrolled (209, 173) with delta (0, 0)
Screenshot: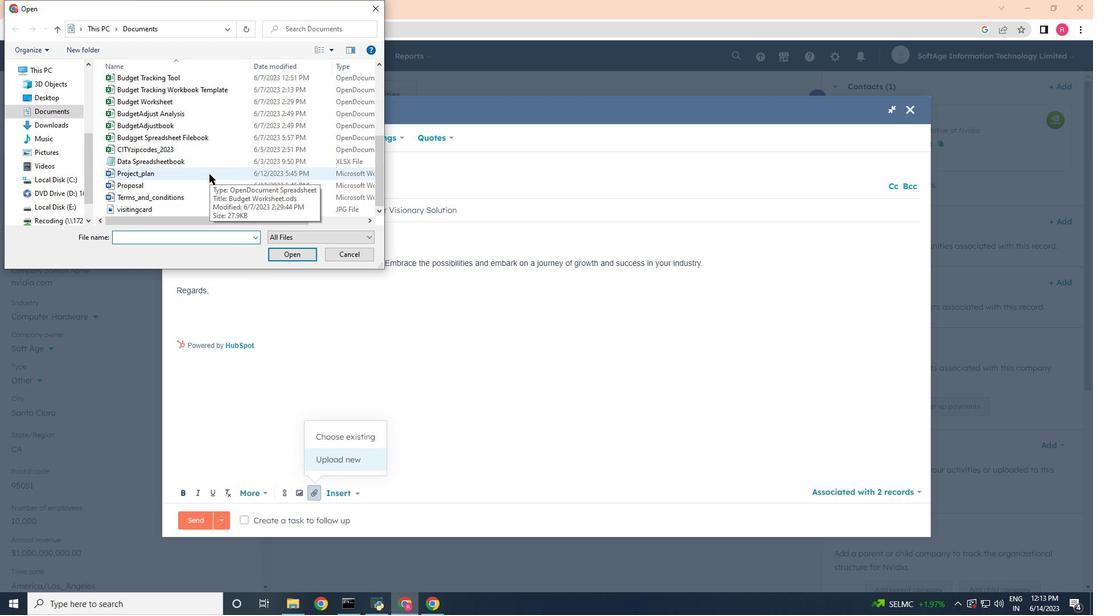 
Action: Mouse scrolled (209, 173) with delta (0, 0)
Screenshot: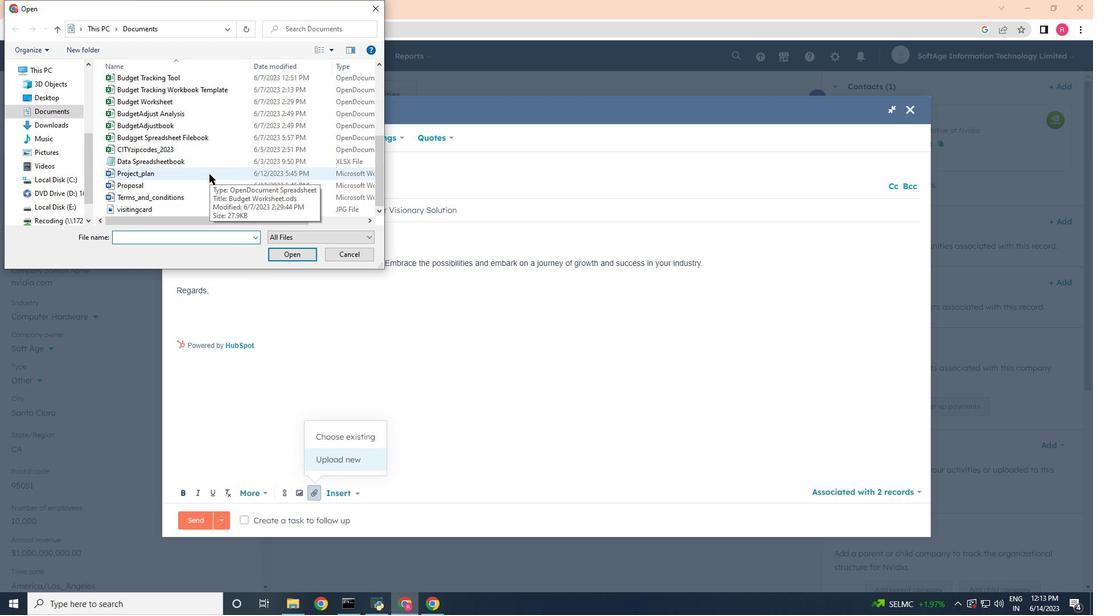 
Action: Mouse scrolled (209, 173) with delta (0, 0)
Screenshot: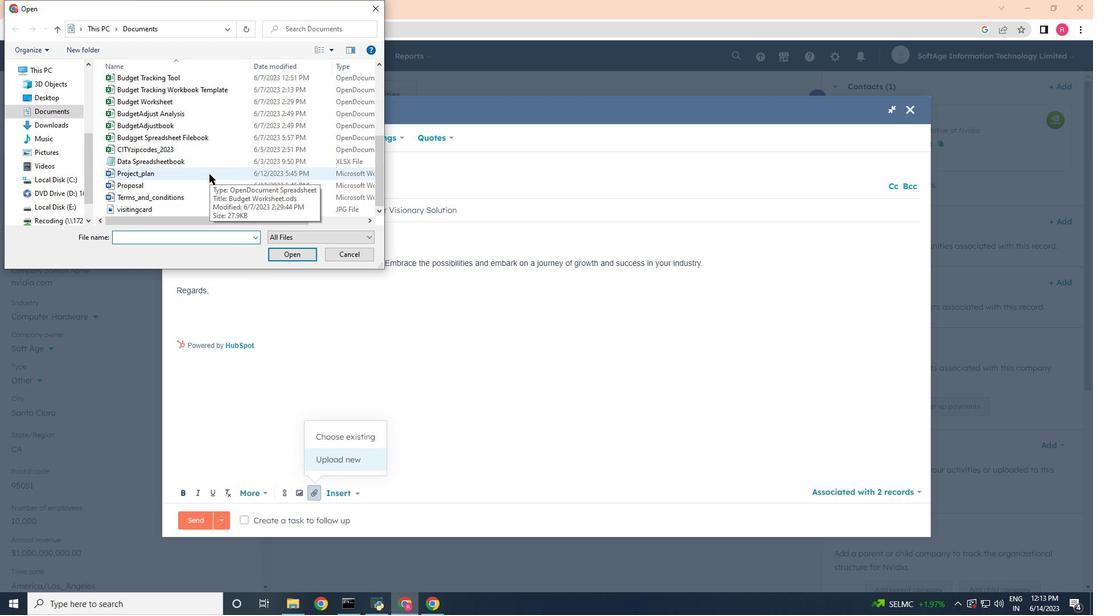 
Action: Mouse scrolled (209, 173) with delta (0, 0)
Screenshot: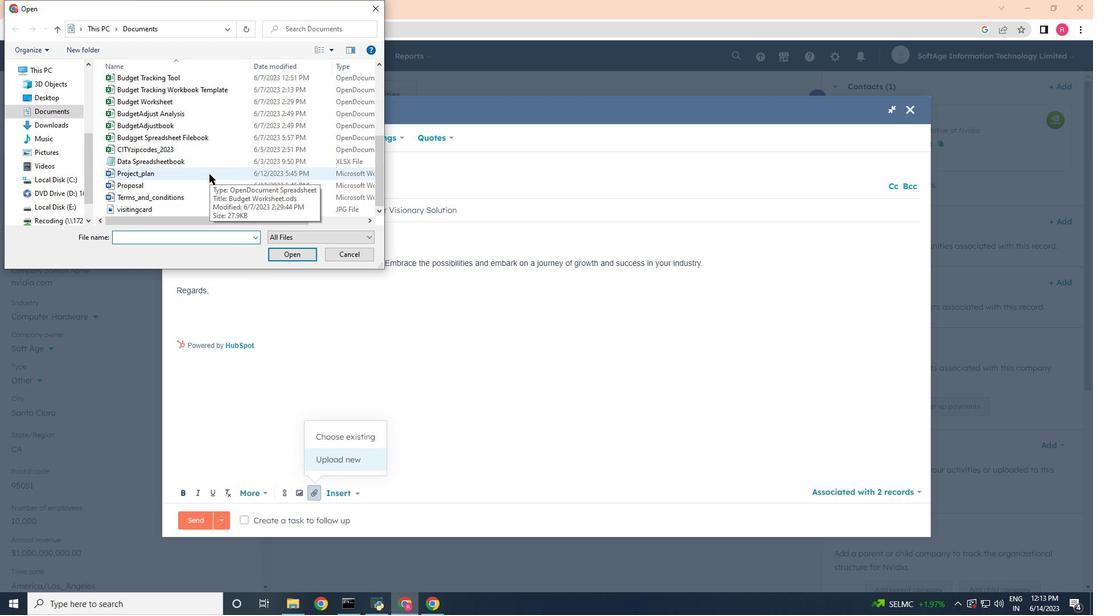 
Action: Mouse moved to (181, 175)
Screenshot: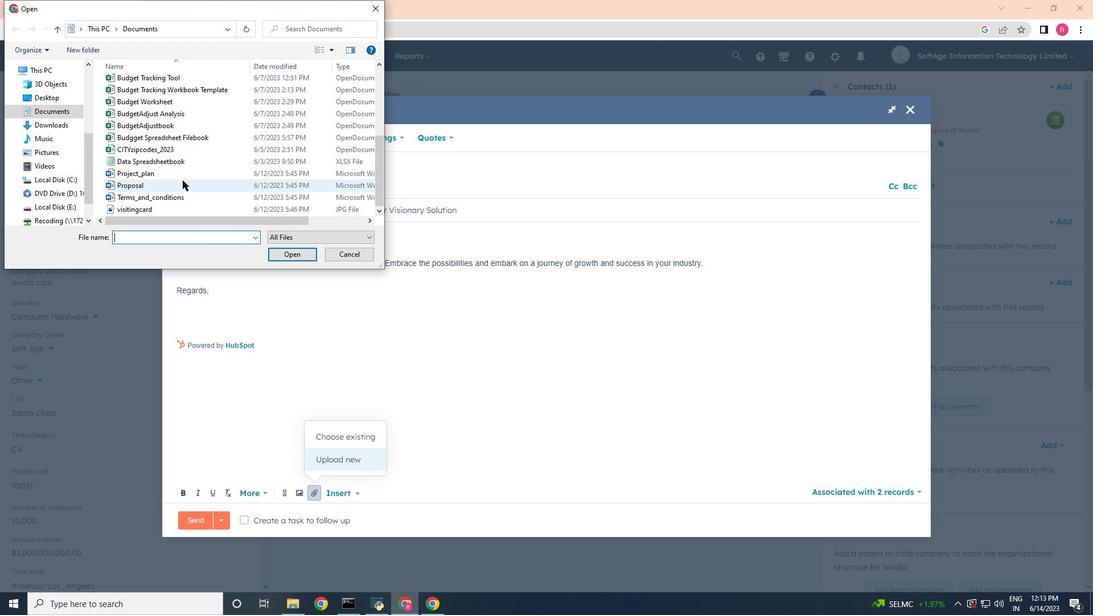 
Action: Mouse pressed left at (181, 175)
Screenshot: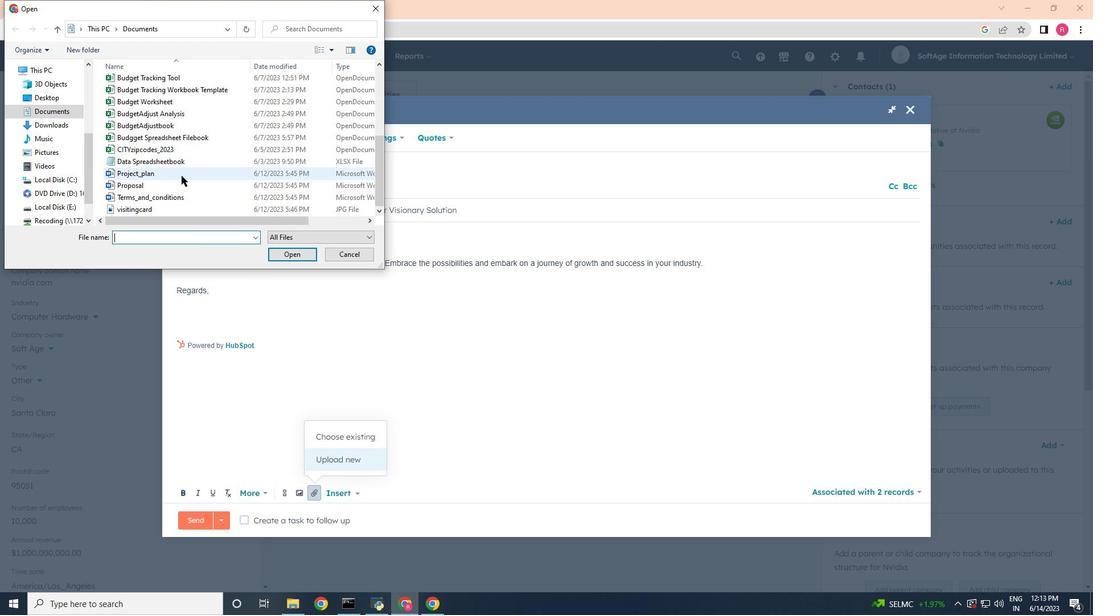 
Action: Mouse moved to (293, 251)
Screenshot: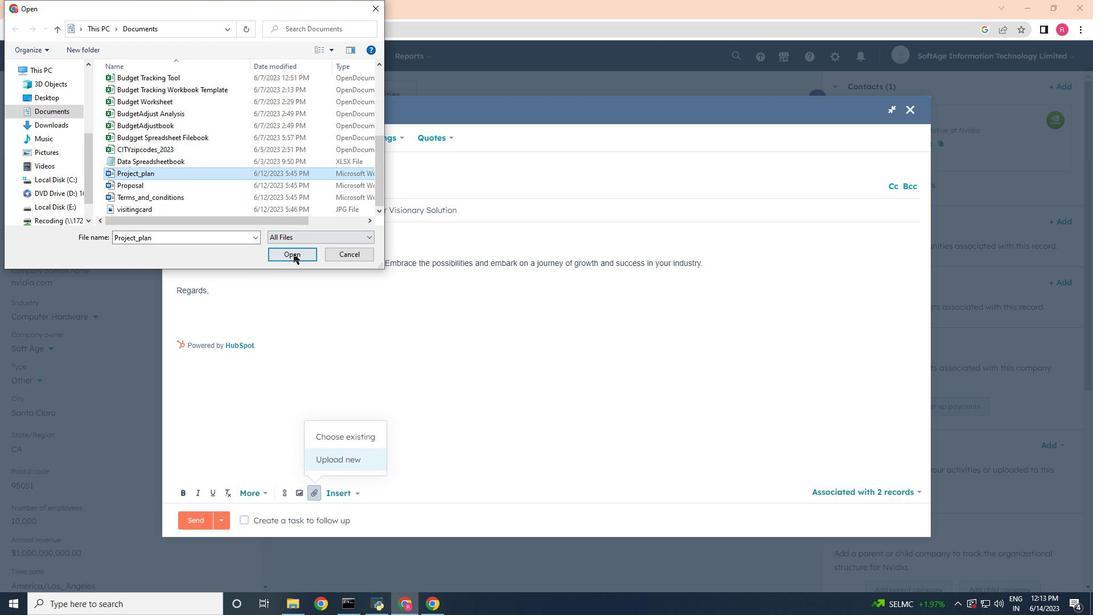 
Action: Mouse pressed left at (293, 251)
Screenshot: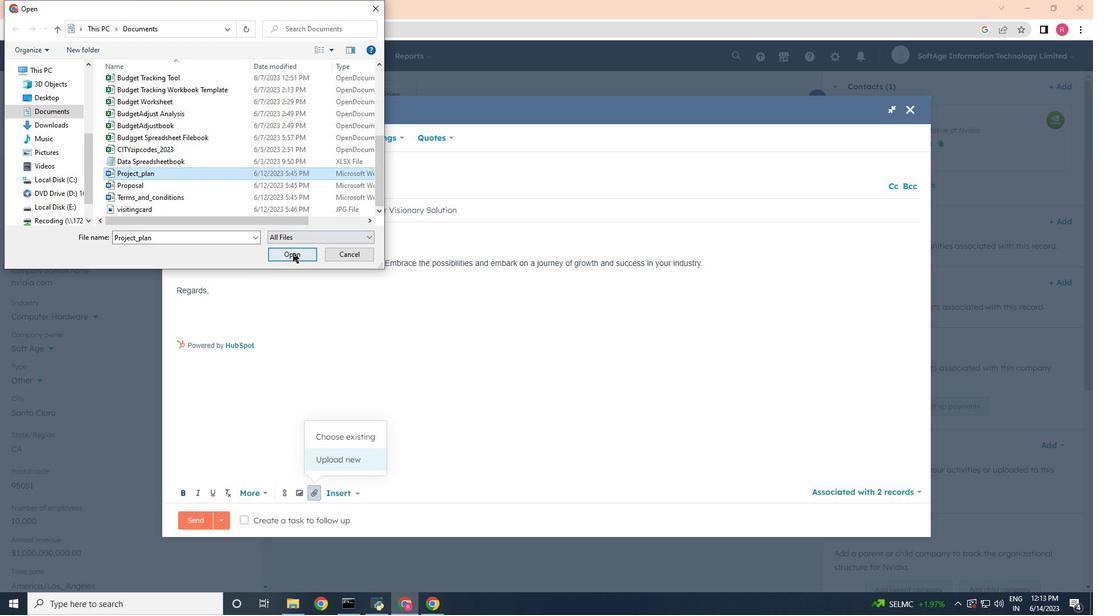 
Action: Mouse moved to (300, 461)
Screenshot: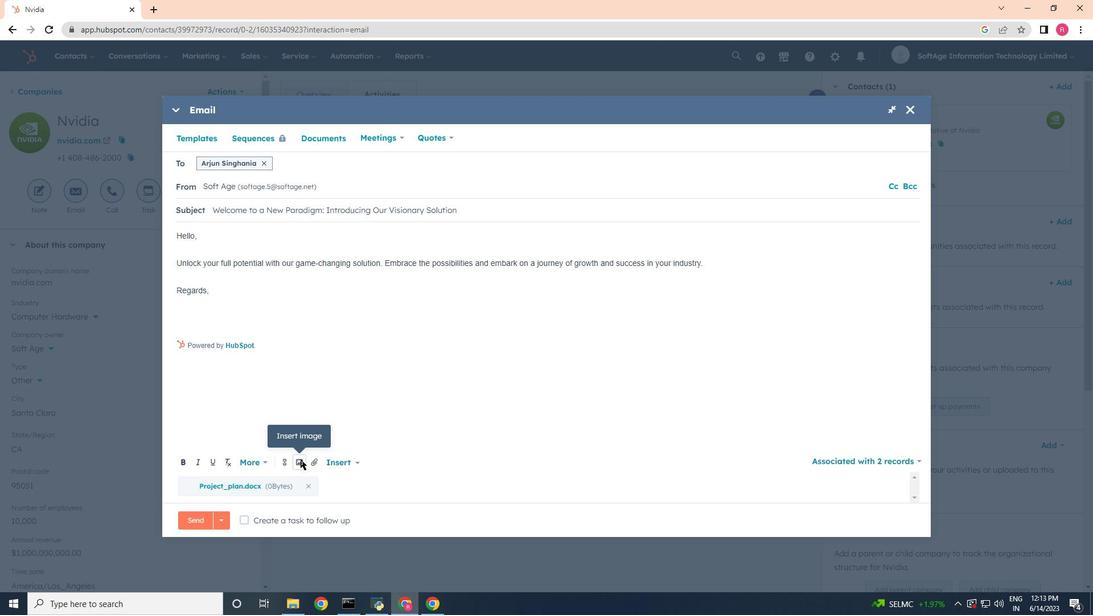 
Action: Mouse pressed left at (300, 461)
Screenshot: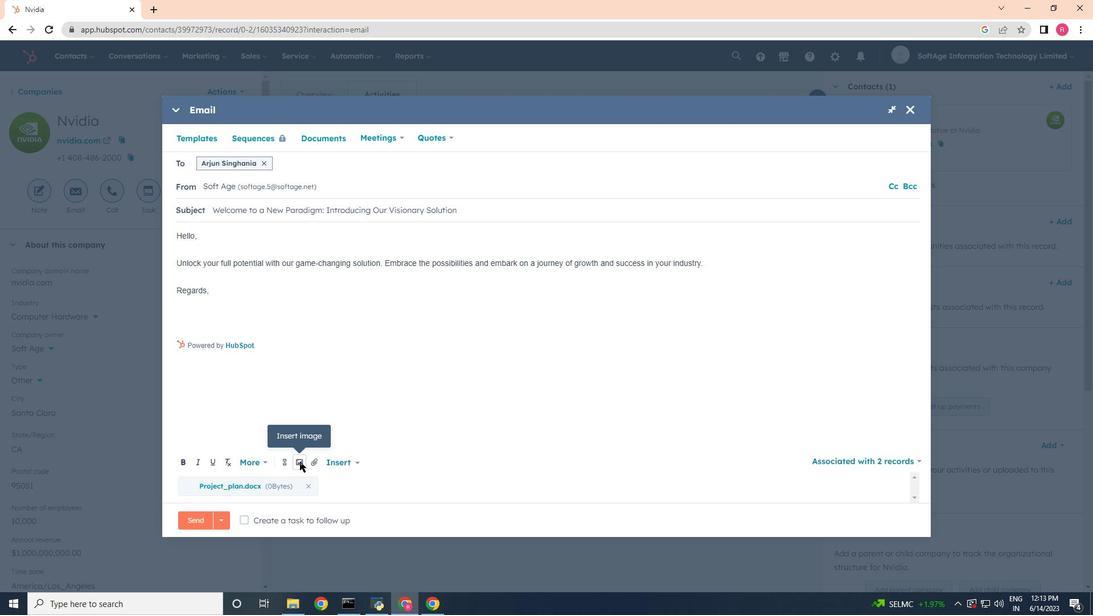 
Action: Mouse moved to (297, 435)
Screenshot: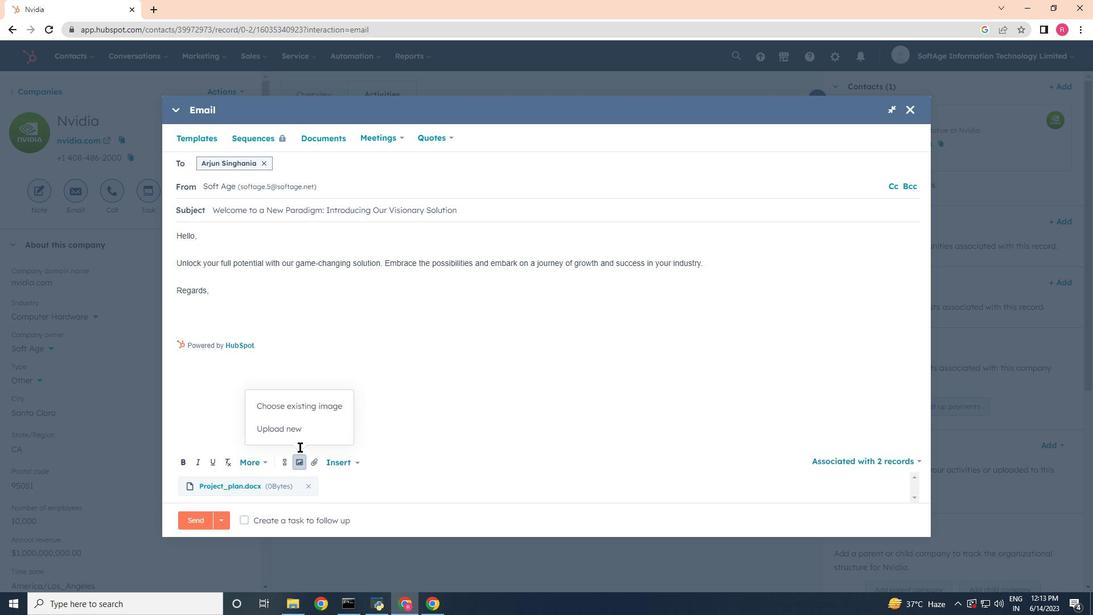 
Action: Mouse pressed left at (297, 435)
Screenshot: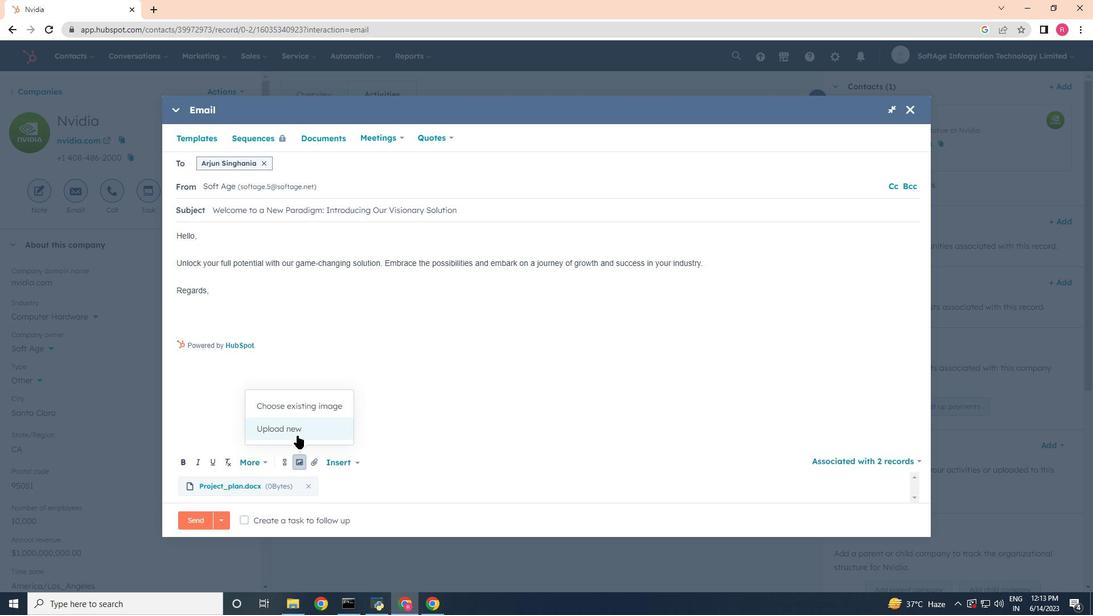 
Action: Mouse moved to (124, 99)
Screenshot: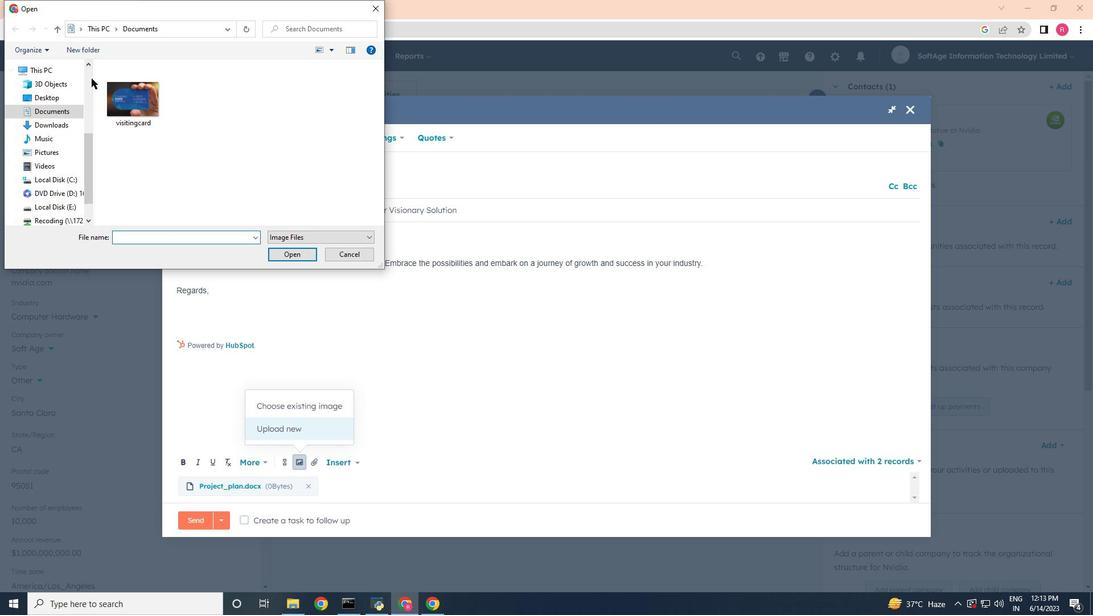 
Action: Mouse pressed left at (124, 99)
Screenshot: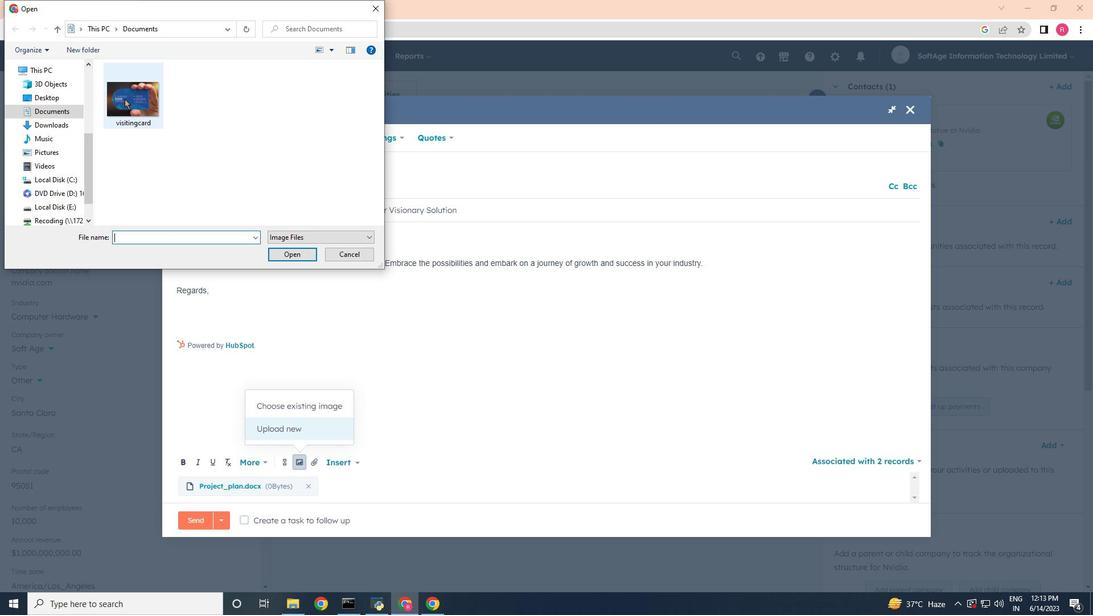 
Action: Mouse moved to (292, 251)
Screenshot: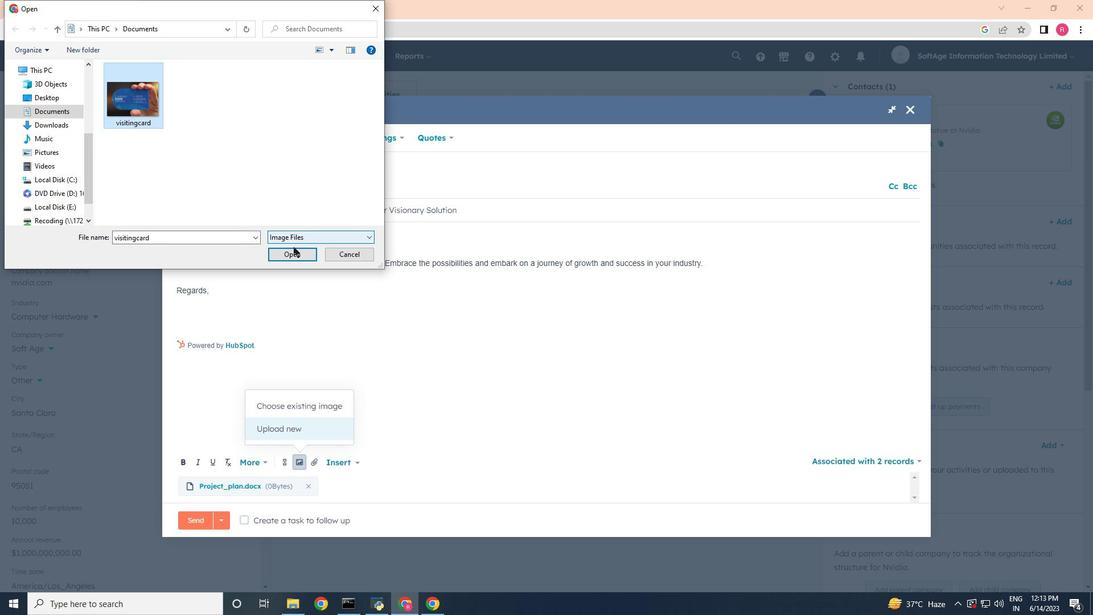 
Action: Mouse pressed left at (292, 251)
Screenshot: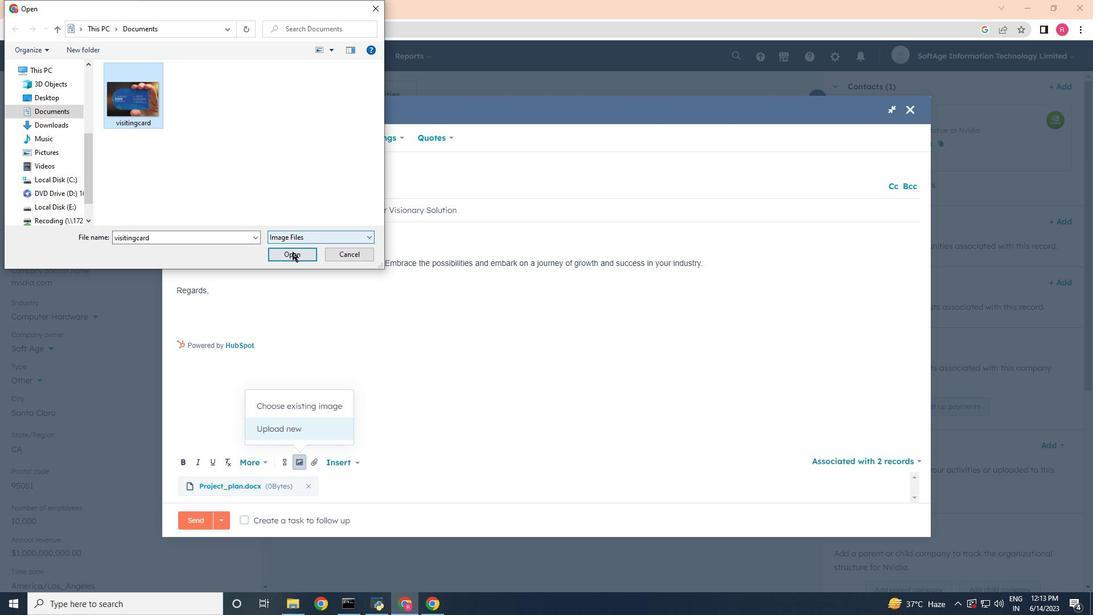 
Action: Mouse moved to (211, 269)
Screenshot: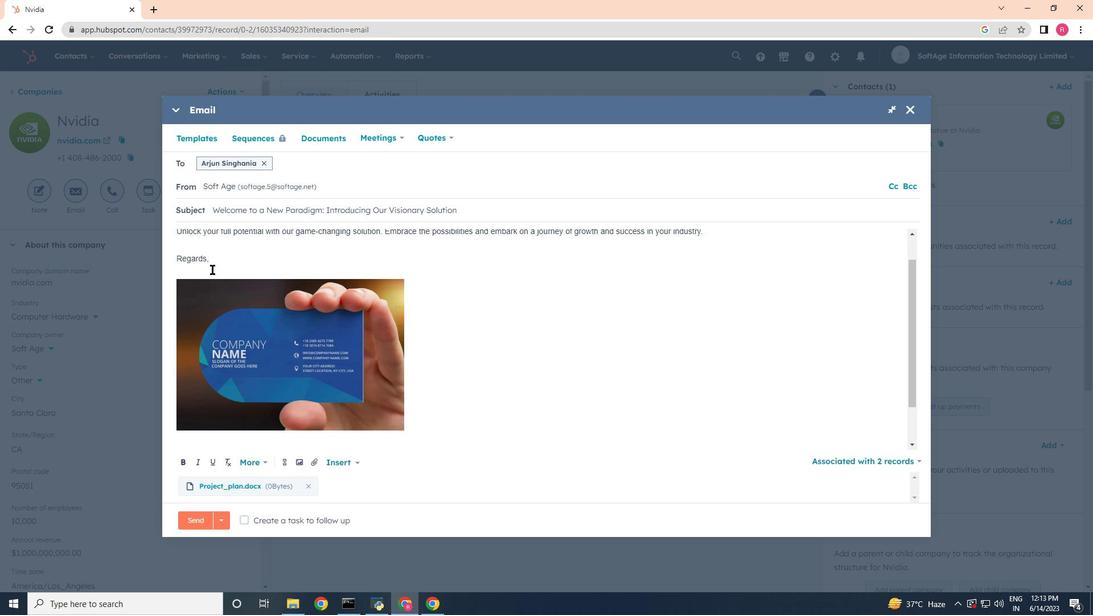 
Action: Mouse pressed left at (211, 269)
Screenshot: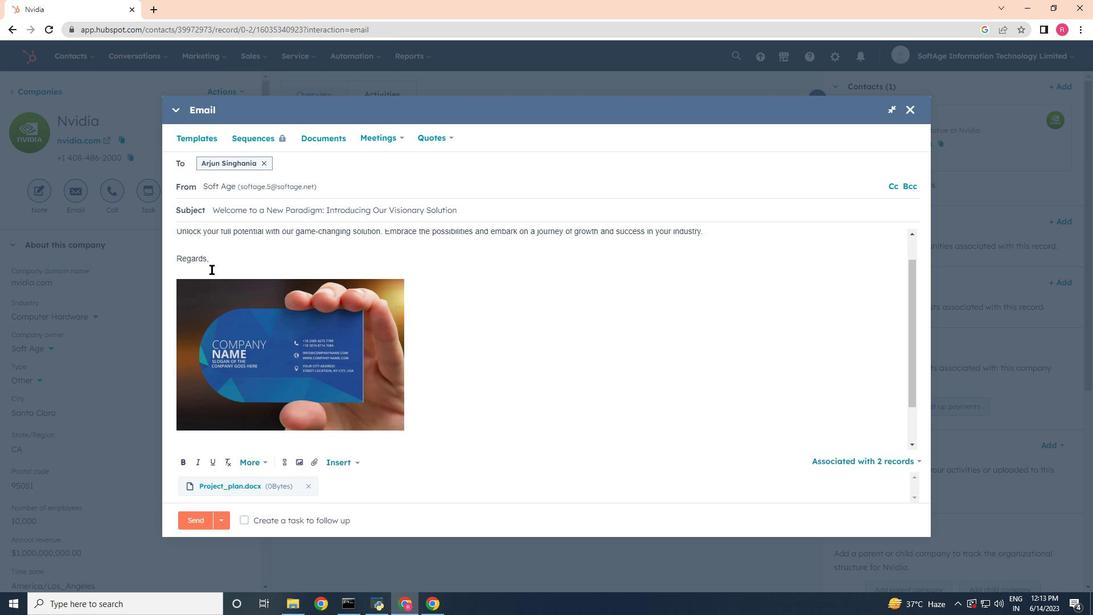 
Action: Mouse moved to (283, 462)
Screenshot: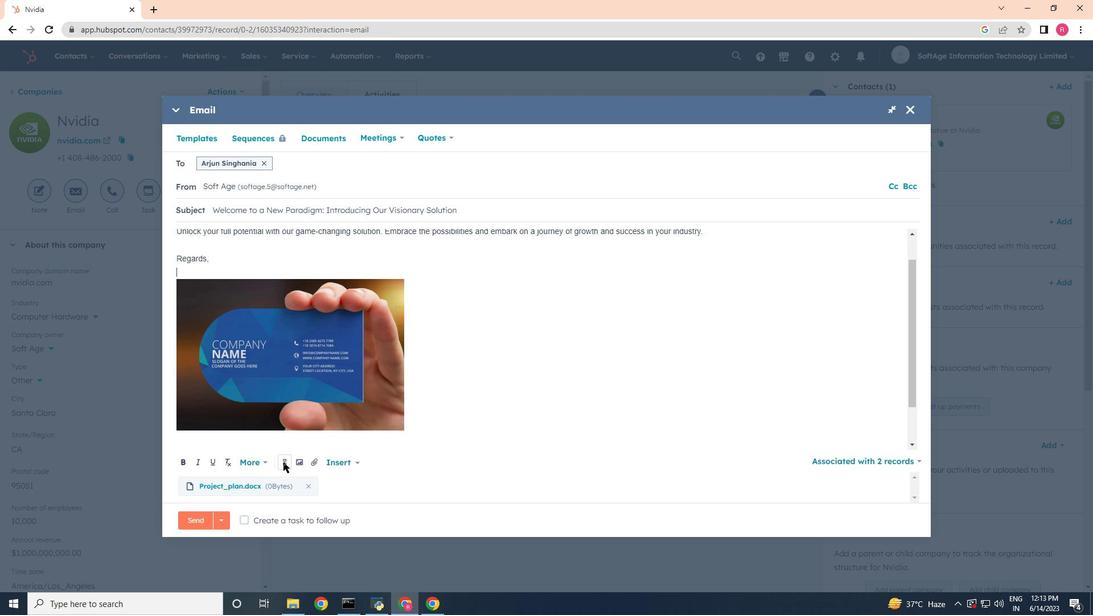
Action: Mouse pressed left at (283, 462)
Screenshot: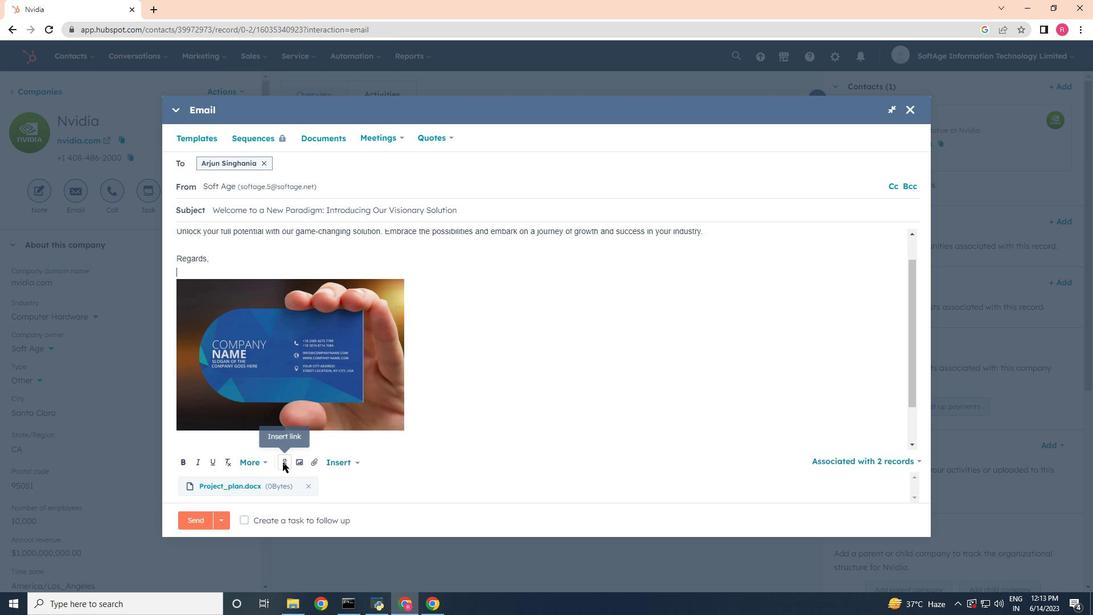 
Action: Mouse moved to (314, 336)
Screenshot: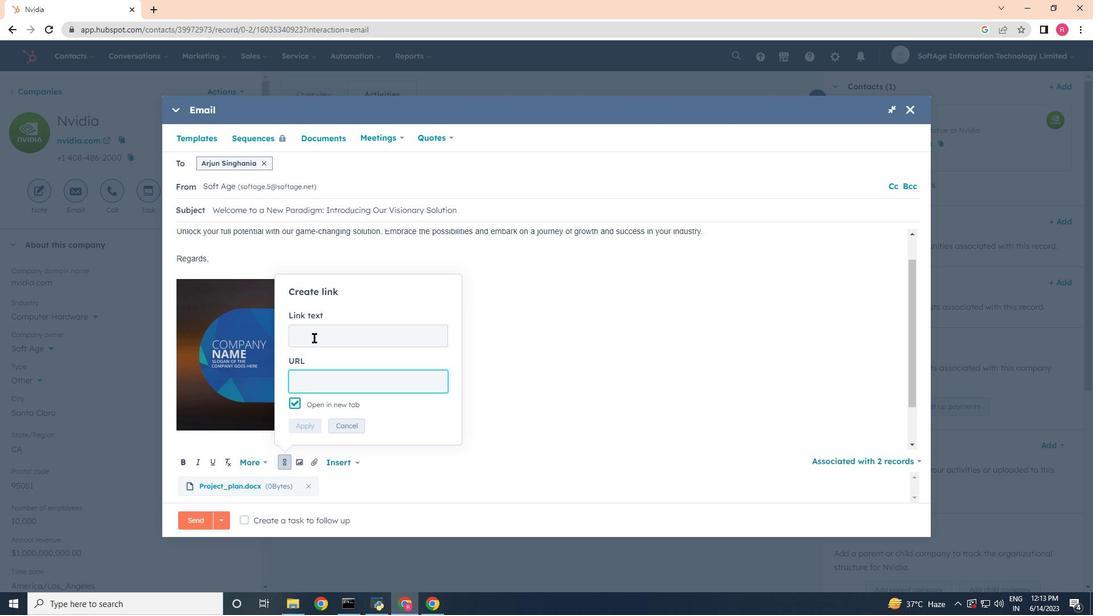 
Action: Mouse pressed left at (314, 336)
Screenshot: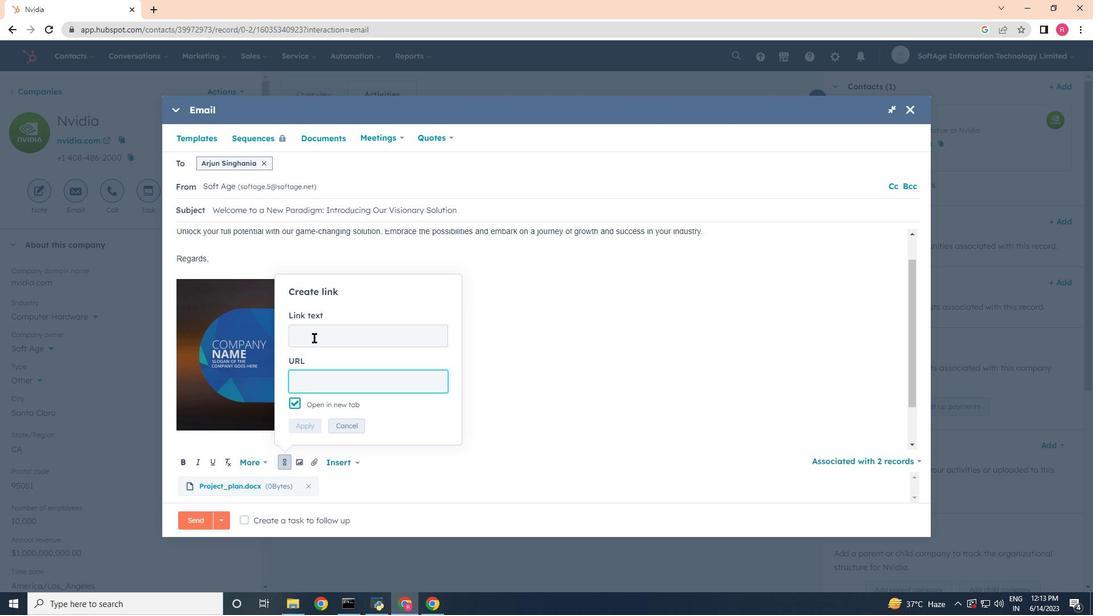 
Action: Key pressed <Key.shift>Instagram<Key.tab>www.instagram.com
Screenshot: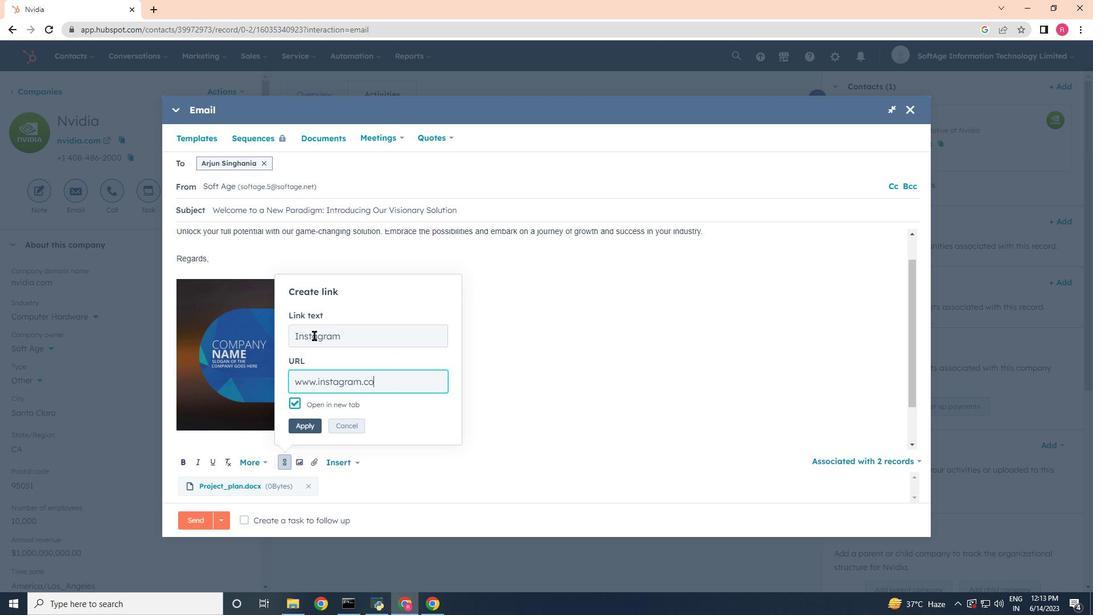 
Action: Mouse moved to (307, 427)
Screenshot: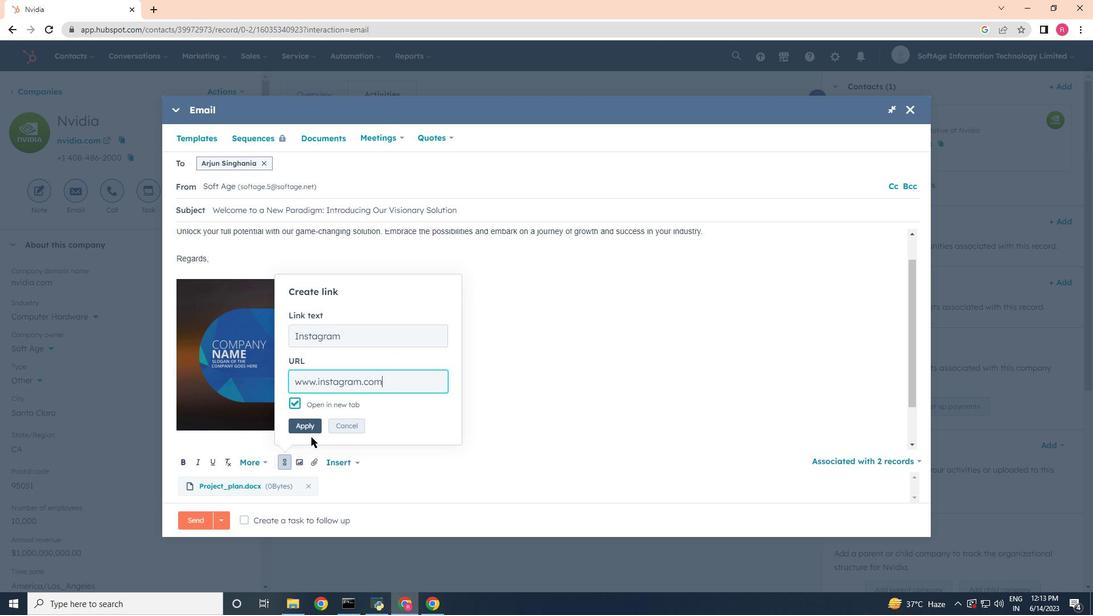 
Action: Mouse pressed left at (307, 427)
Screenshot: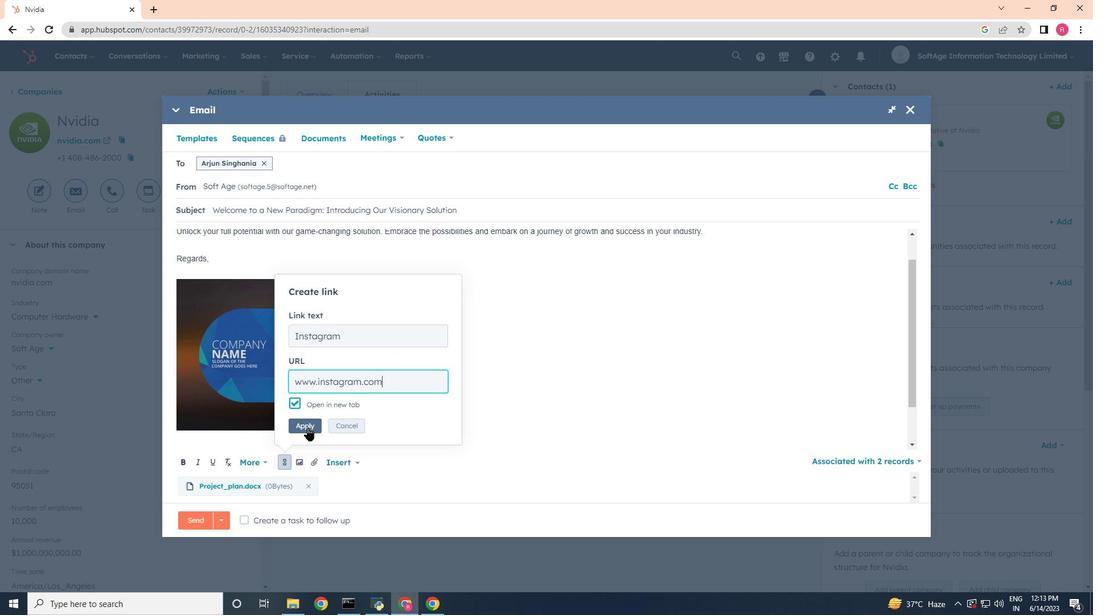 
Action: Mouse moved to (239, 520)
Screenshot: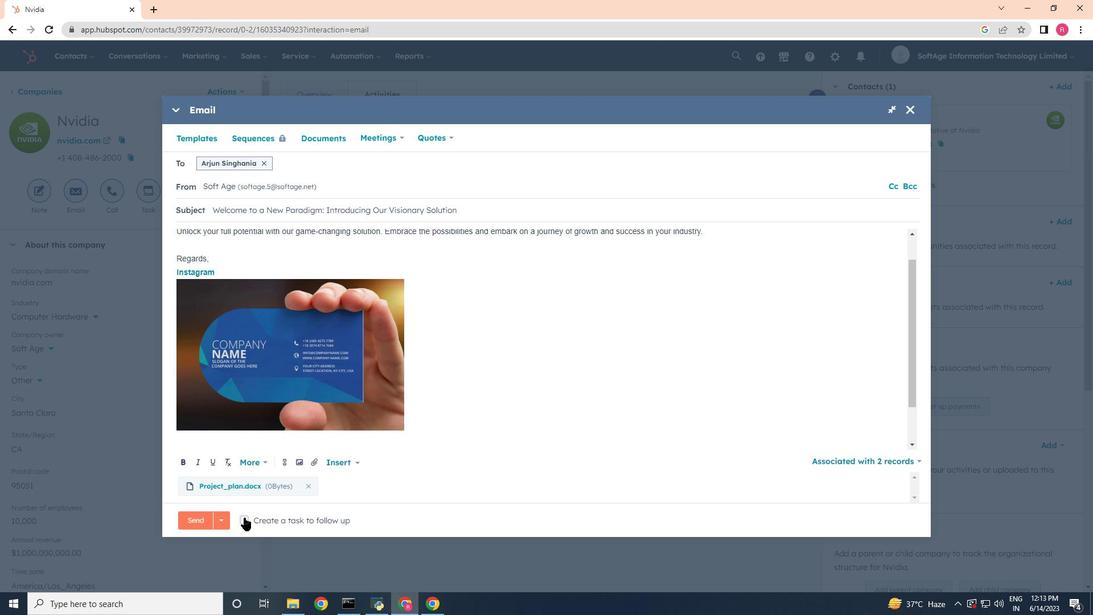 
Action: Mouse pressed left at (239, 520)
Screenshot: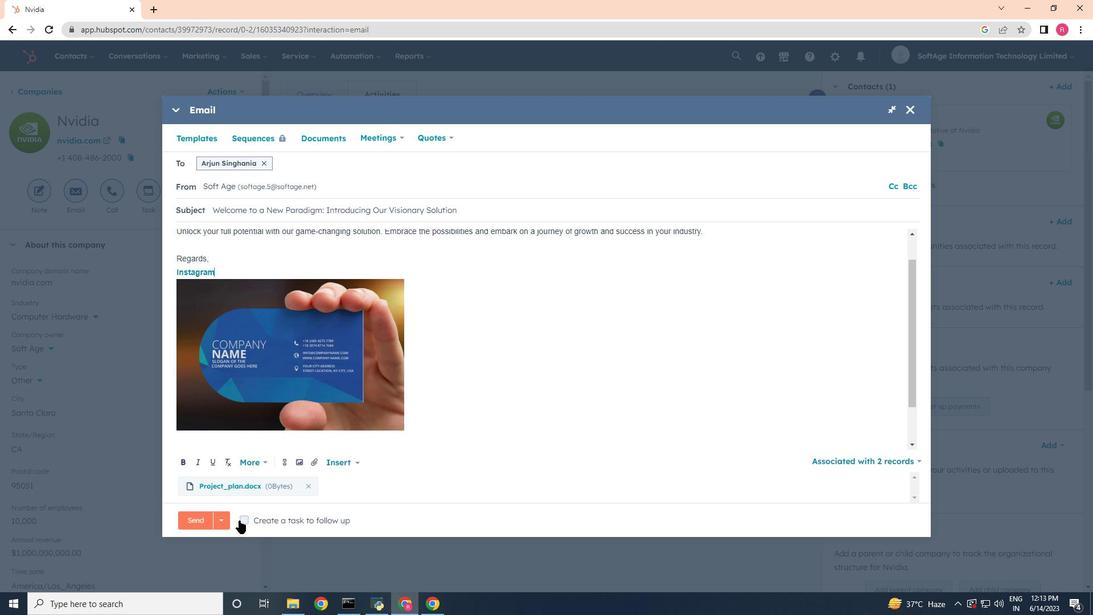 
Action: Mouse moved to (469, 521)
Screenshot: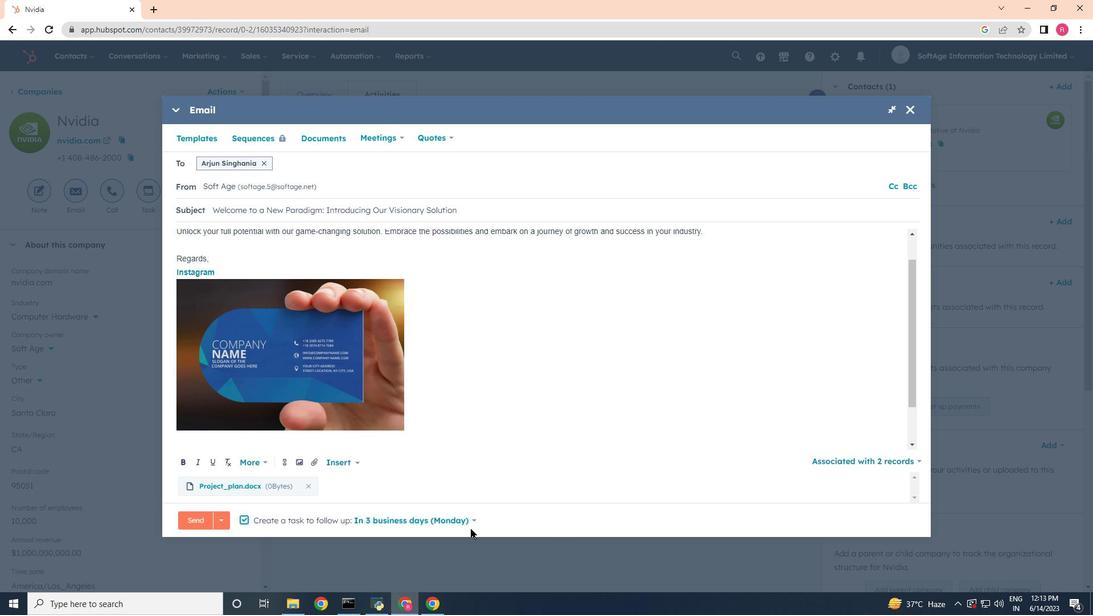 
Action: Mouse pressed left at (469, 521)
Screenshot: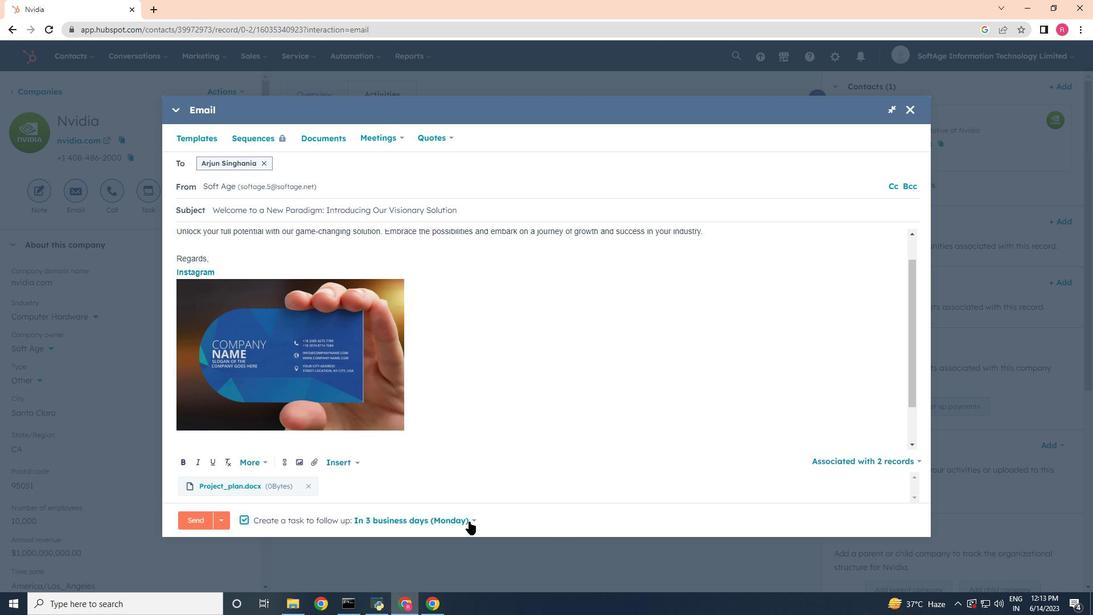 
Action: Mouse moved to (401, 415)
Screenshot: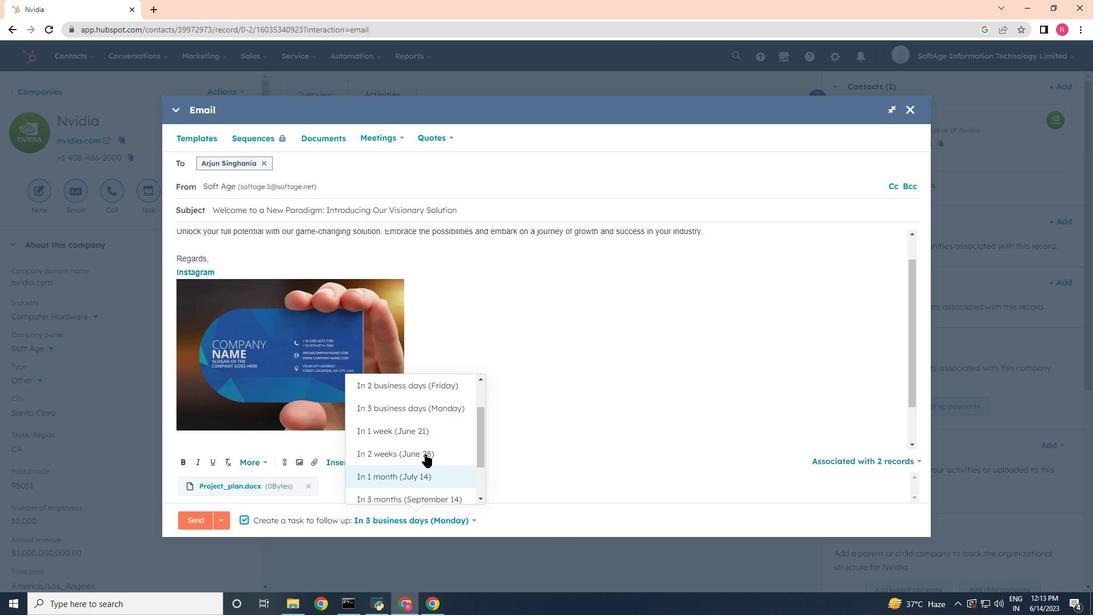 
Action: Mouse pressed left at (401, 415)
Screenshot: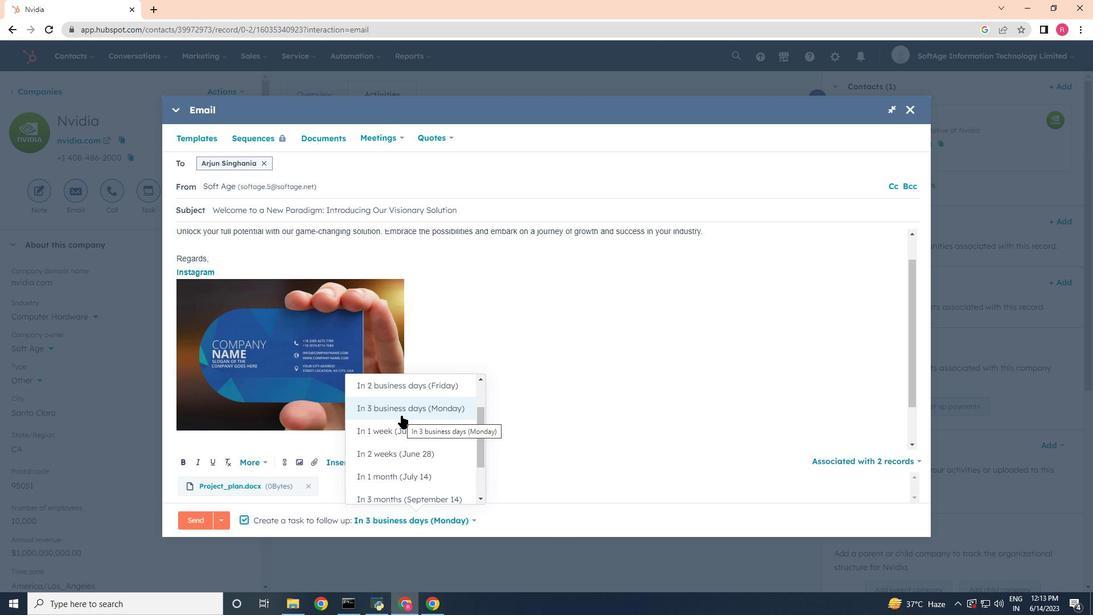 
Action: Mouse moved to (202, 521)
Screenshot: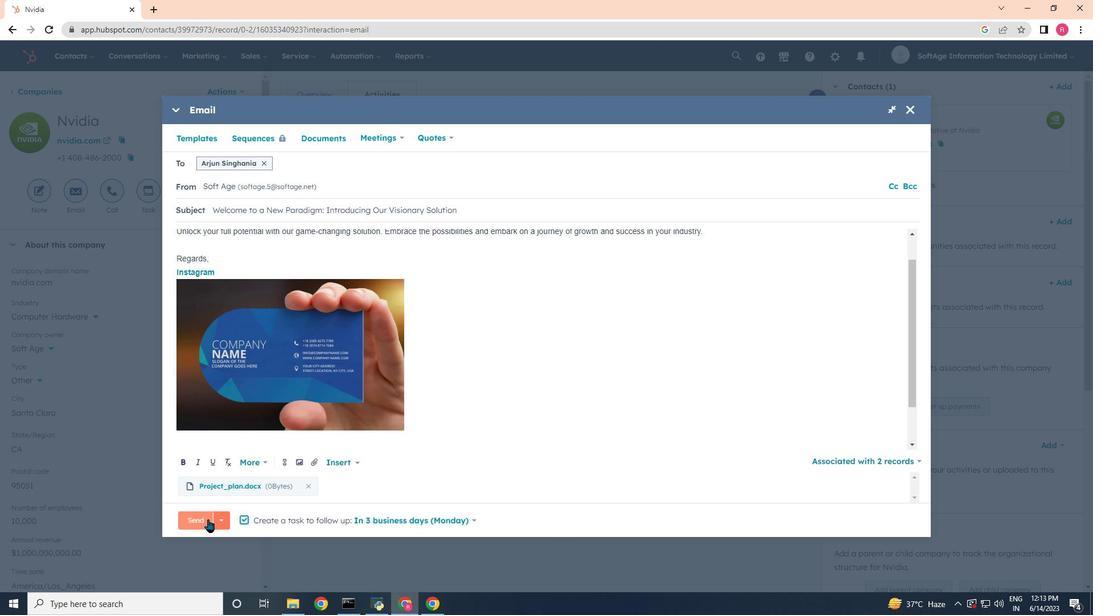 
Action: Mouse pressed left at (202, 521)
Screenshot: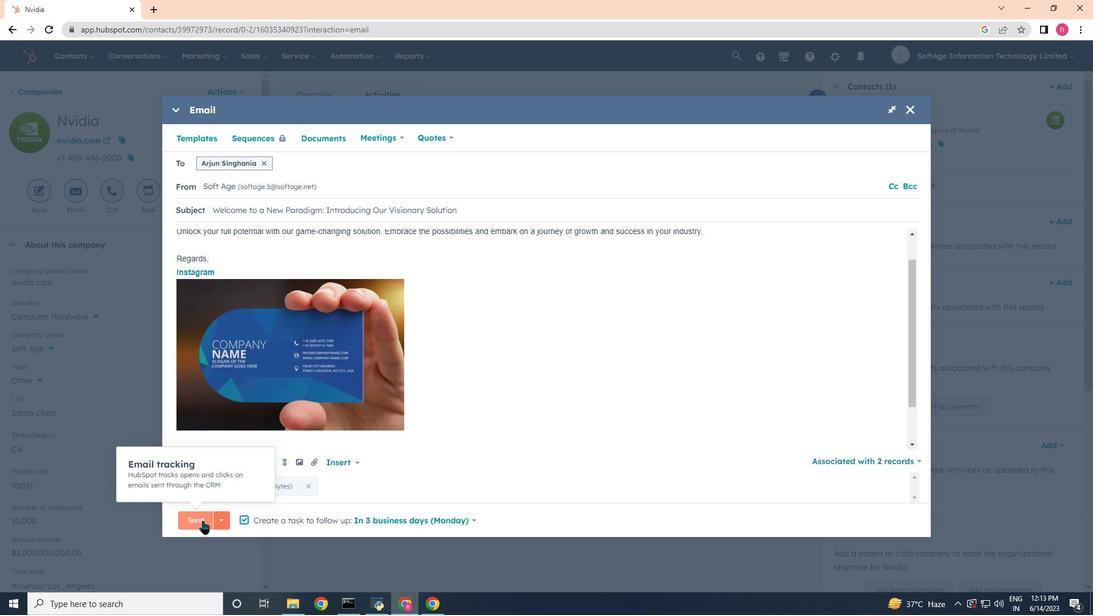 
